 Task: Add a signature Julian Adams containing Have a great National Technology Day, Julian Adams to email address softage.5@softage.net and add a folder Artificial intelligence
Action: Key pressed outlook<Key.enter>
Screenshot: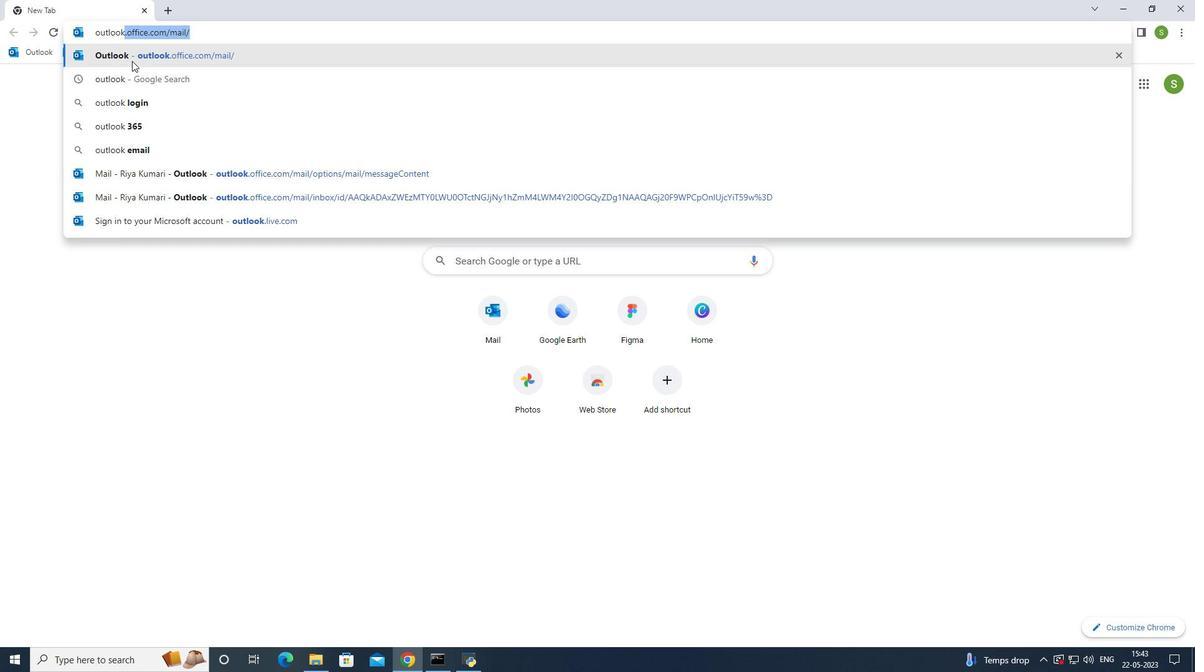
Action: Mouse moved to (102, 108)
Screenshot: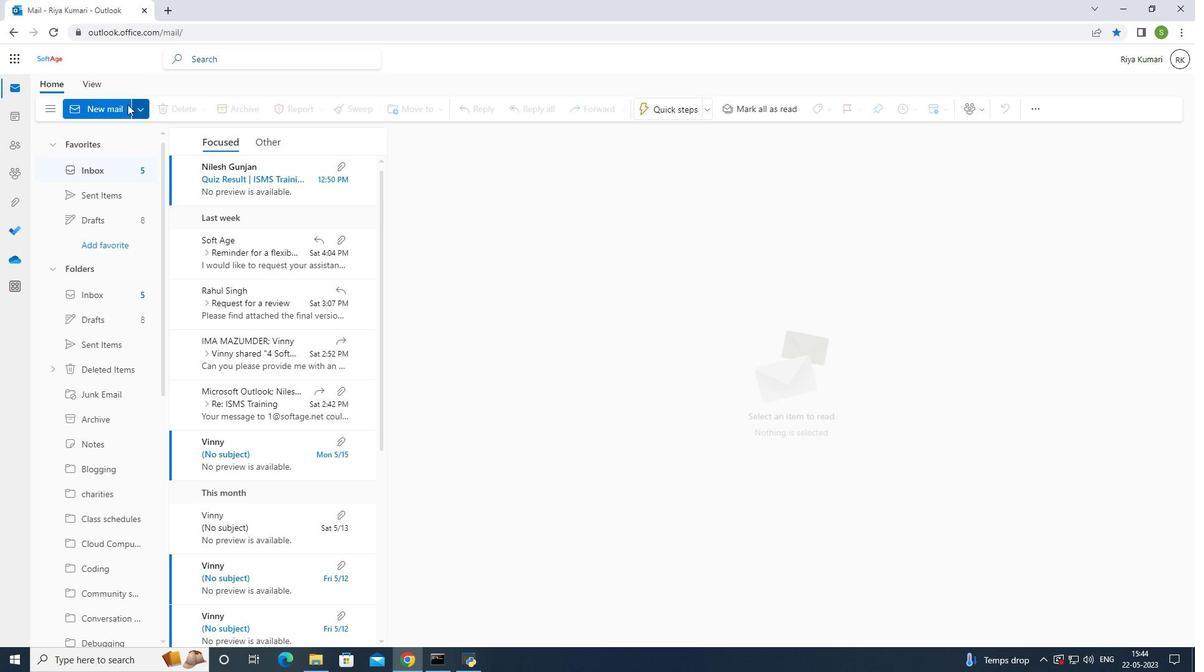
Action: Mouse pressed left at (102, 108)
Screenshot: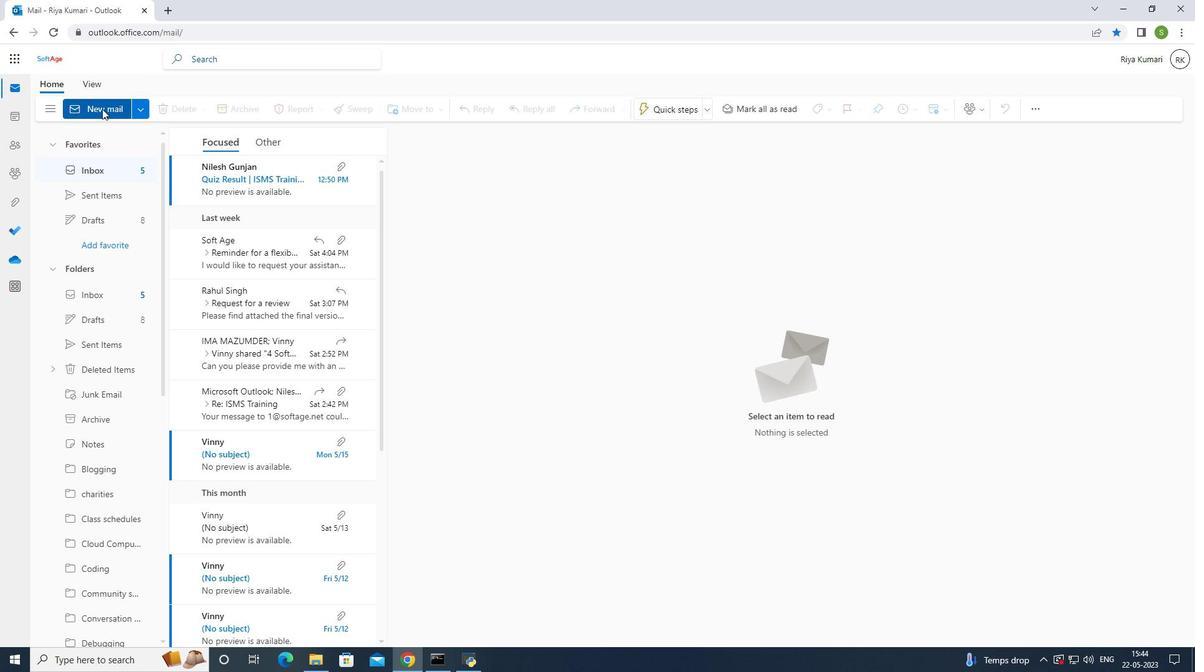 
Action: Mouse moved to (811, 107)
Screenshot: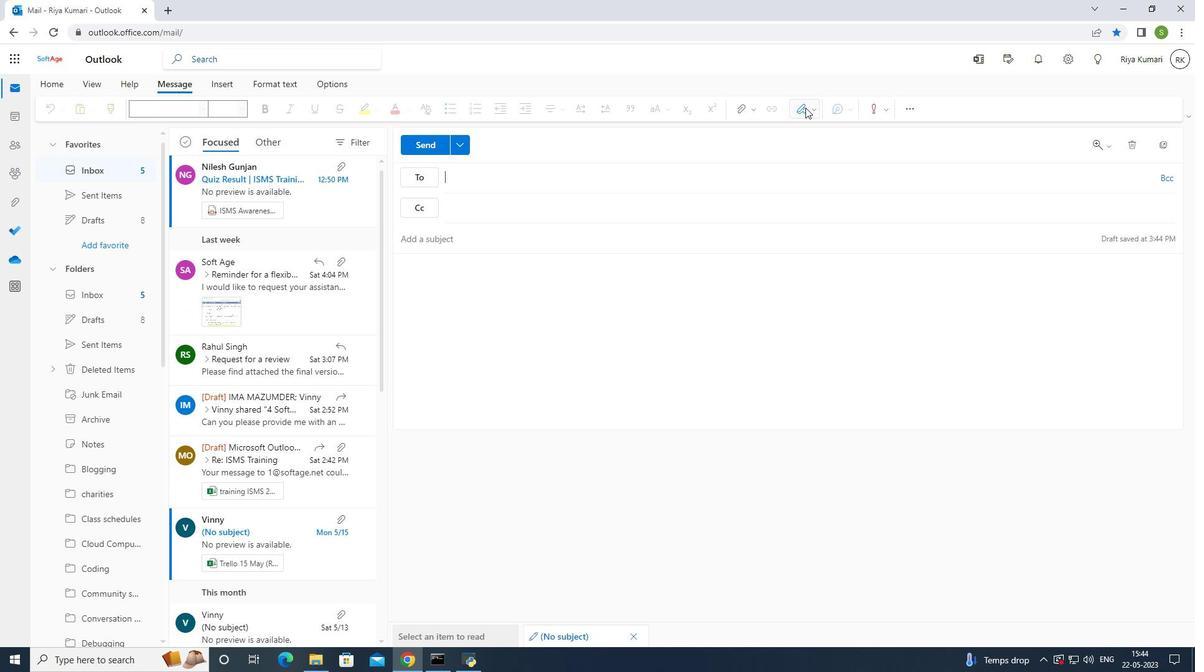
Action: Mouse pressed left at (811, 107)
Screenshot: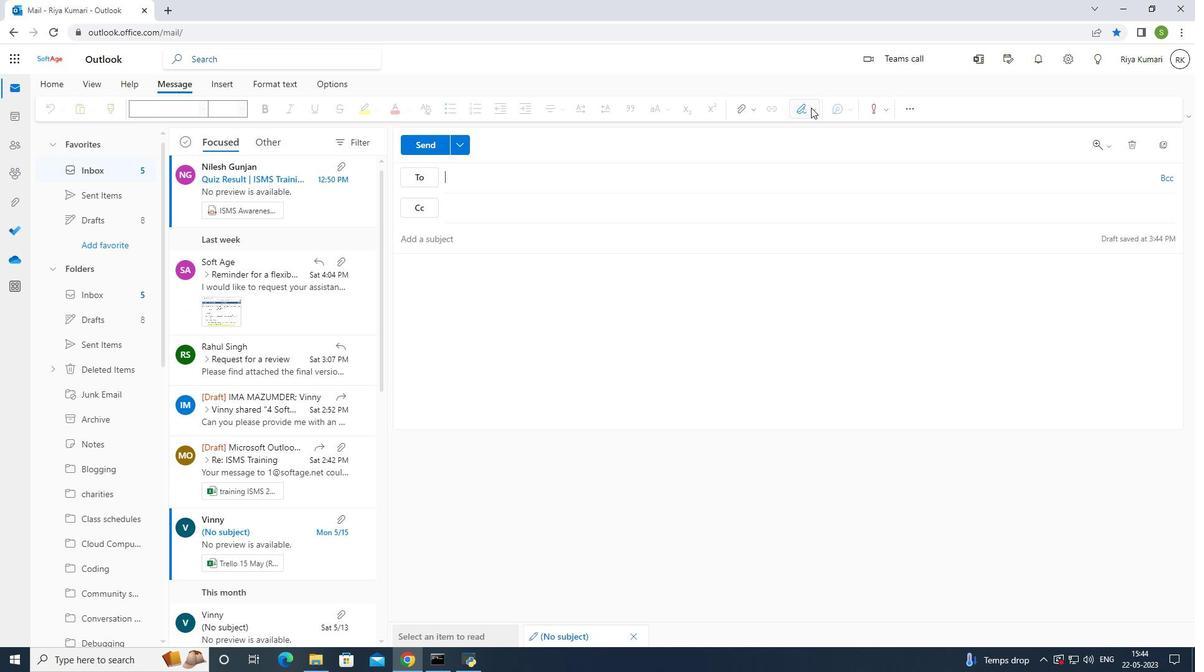 
Action: Mouse moved to (796, 159)
Screenshot: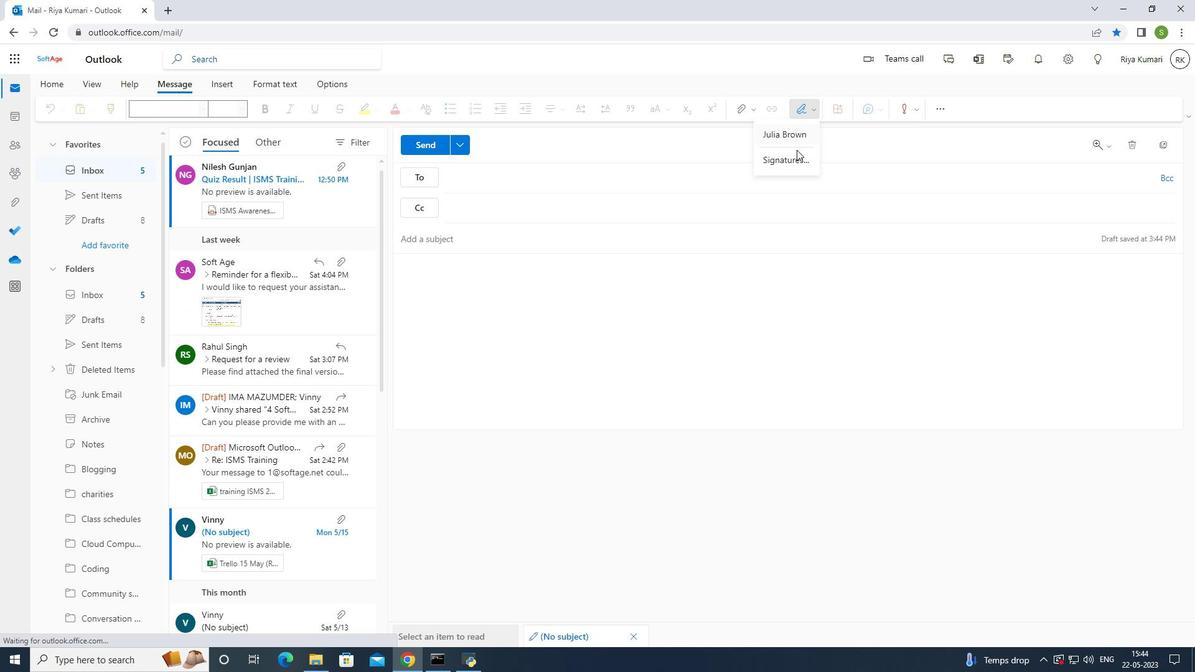 
Action: Mouse pressed left at (796, 159)
Screenshot: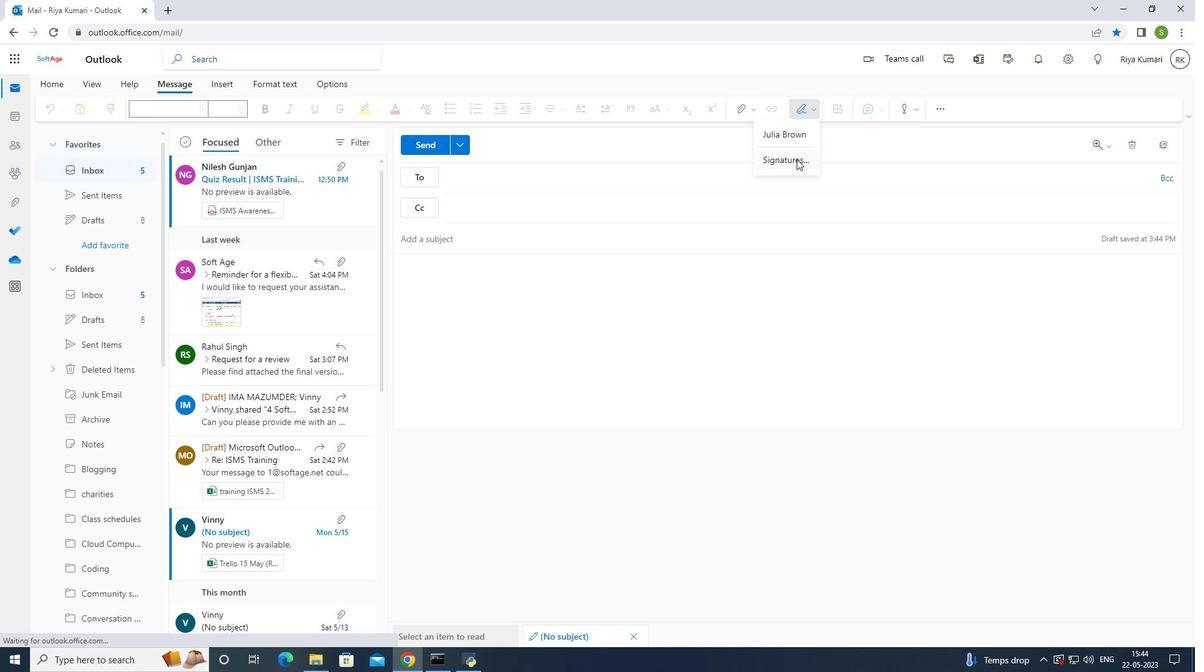 
Action: Mouse moved to (796, 206)
Screenshot: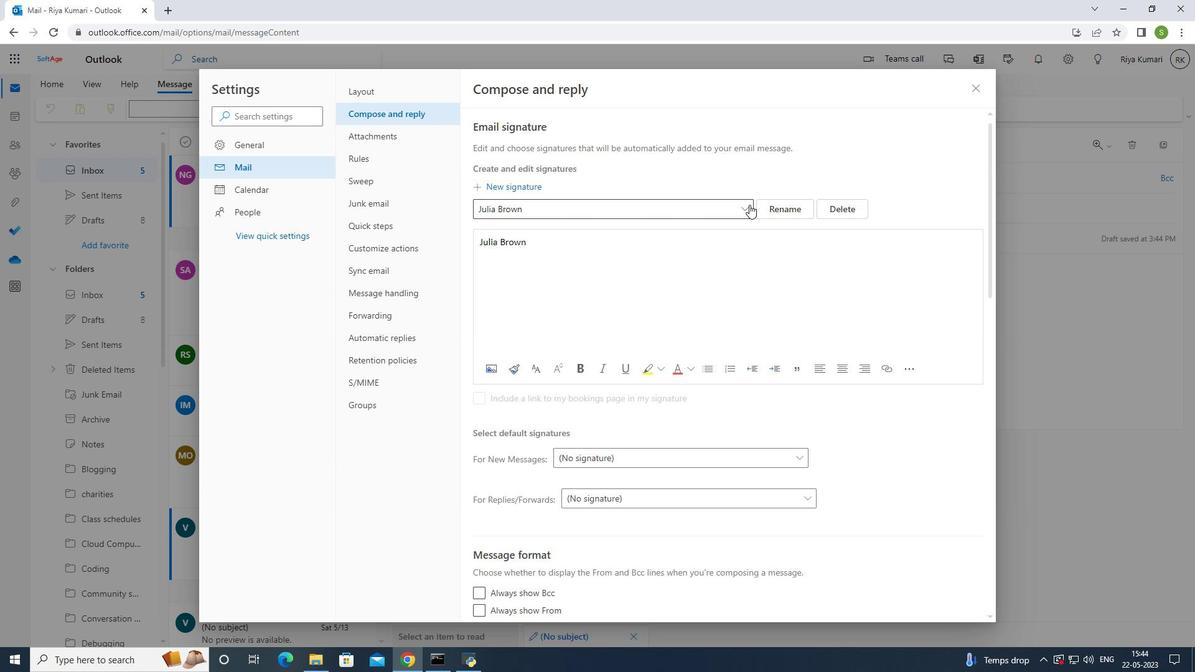 
Action: Mouse pressed left at (796, 206)
Screenshot: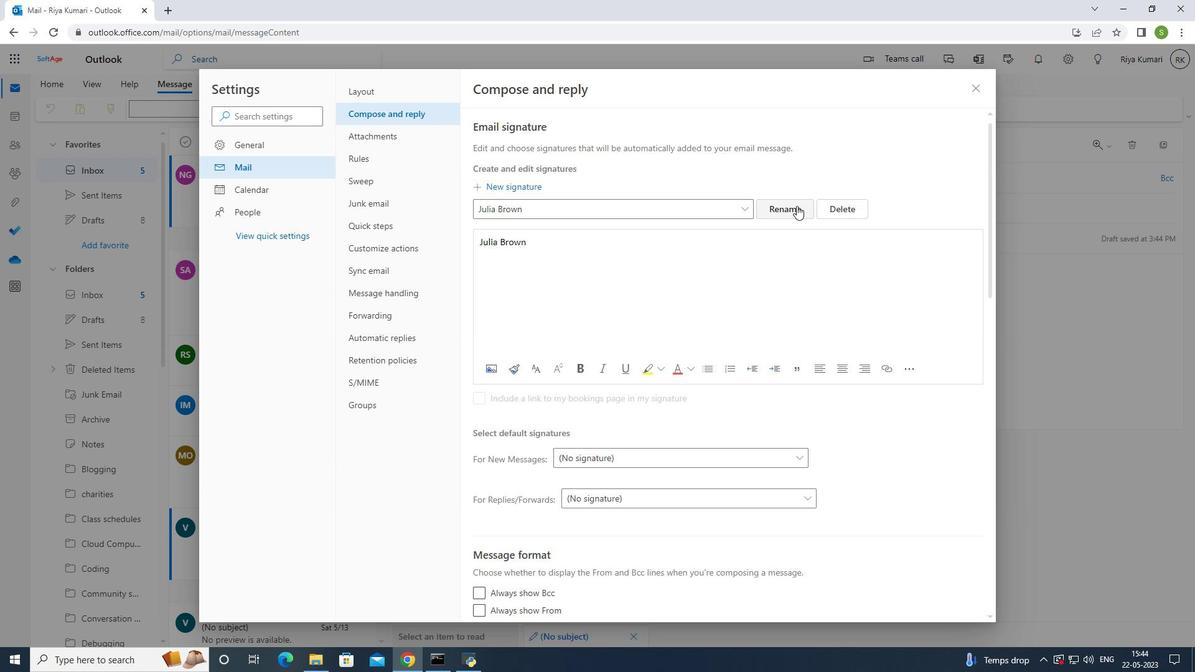 
Action: Mouse moved to (728, 209)
Screenshot: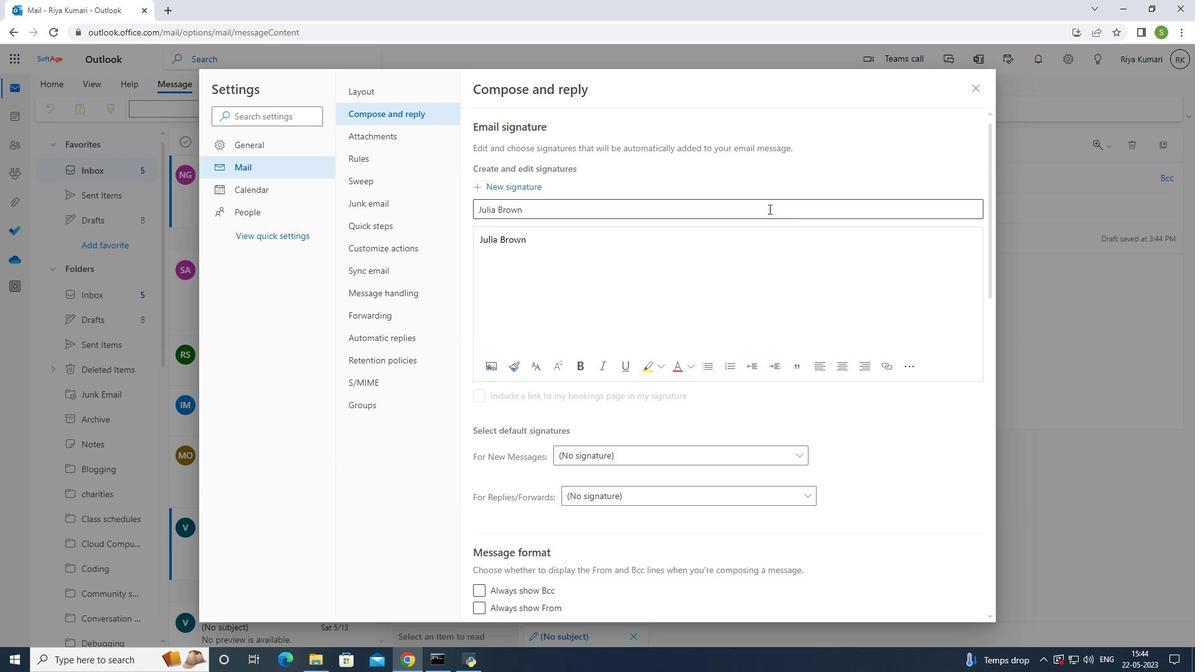 
Action: Mouse pressed left at (728, 209)
Screenshot: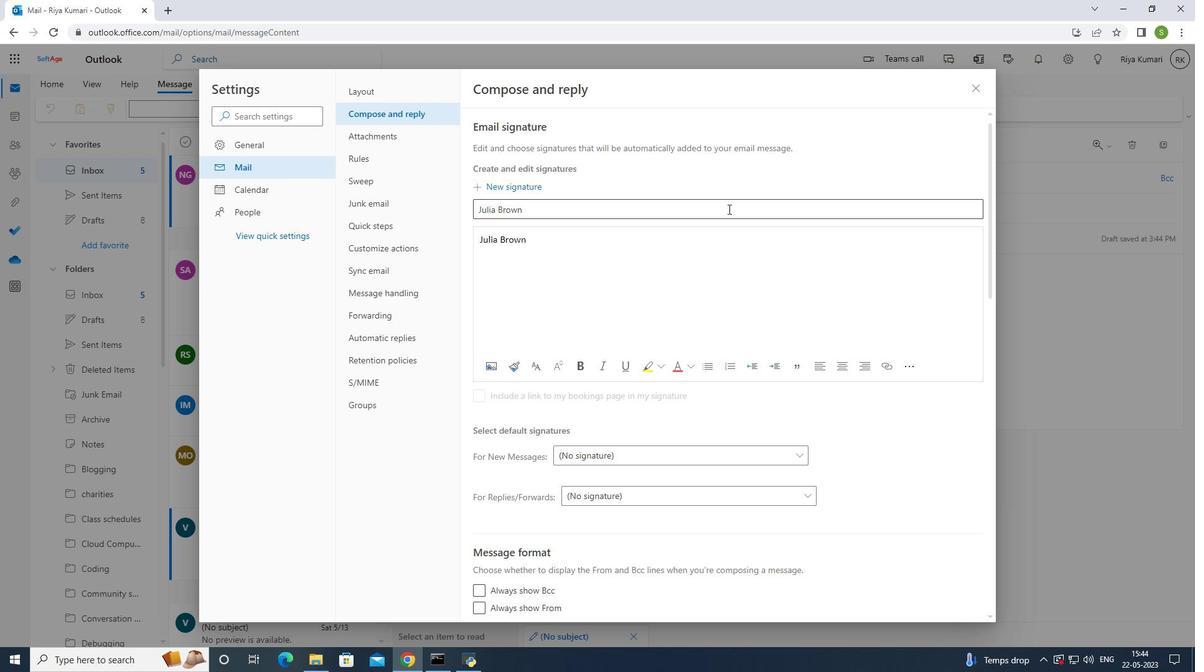 
Action: Key pressed <Key.backspace><Key.backspace><Key.backspace><Key.backspace><Key.backspace><Key.backspace><Key.backspace><Key.backspace><Key.backspace><Key.backspace><Key.backspace><Key.caps_lock>J<Key.caps_lock>ulian<Key.space><Key.shift>a<Key.backspace><Key.caps_lock>A<Key.caps_lock>dams
Screenshot: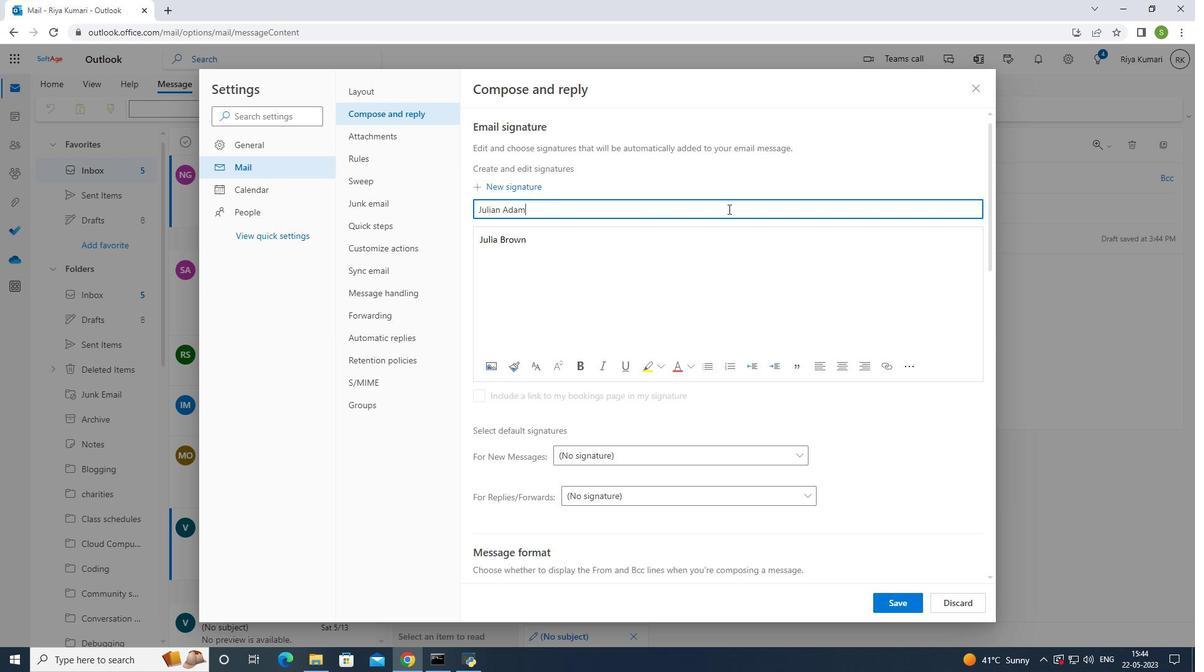 
Action: Mouse moved to (890, 605)
Screenshot: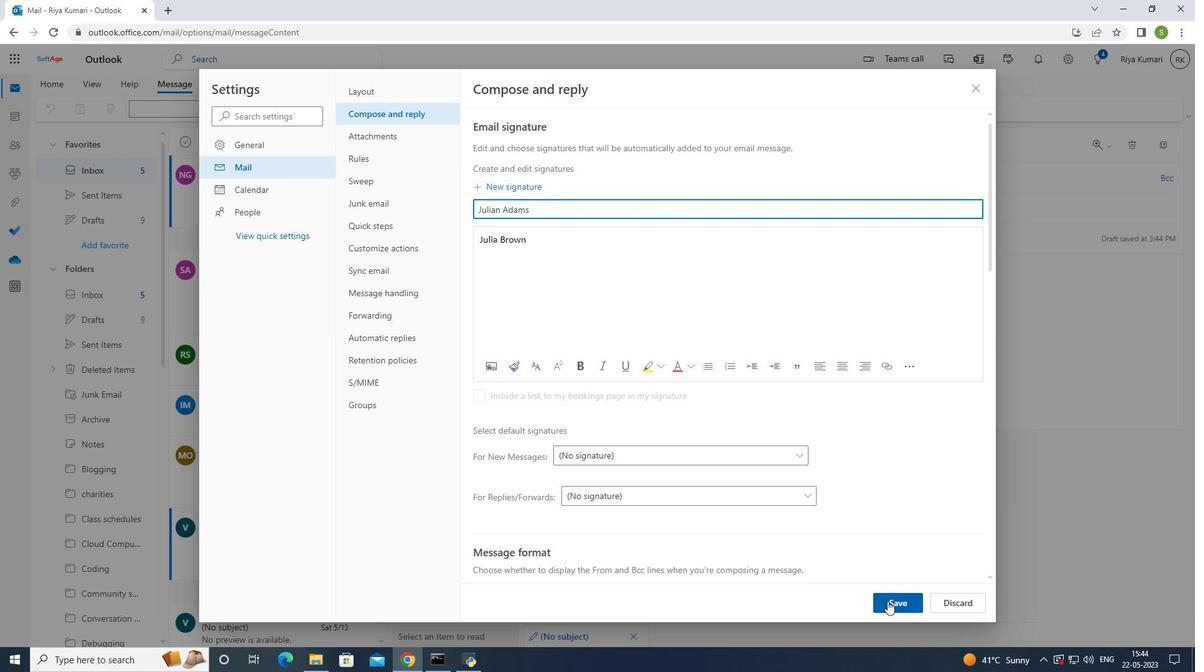 
Action: Mouse pressed left at (890, 605)
Screenshot: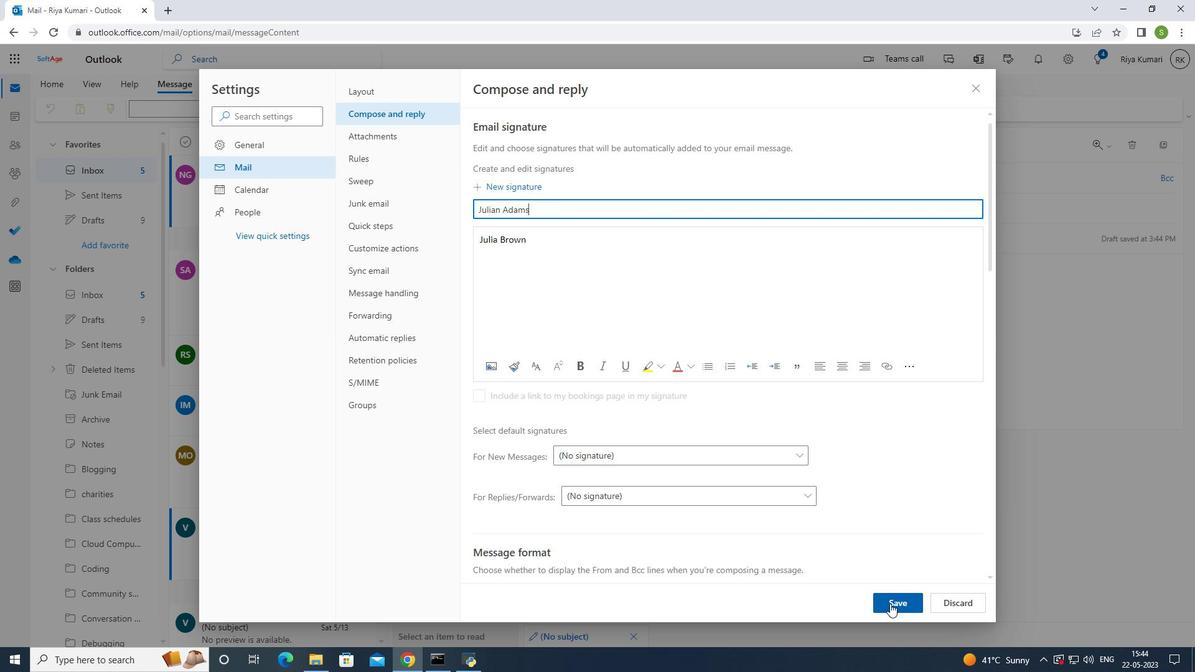
Action: Mouse moved to (976, 84)
Screenshot: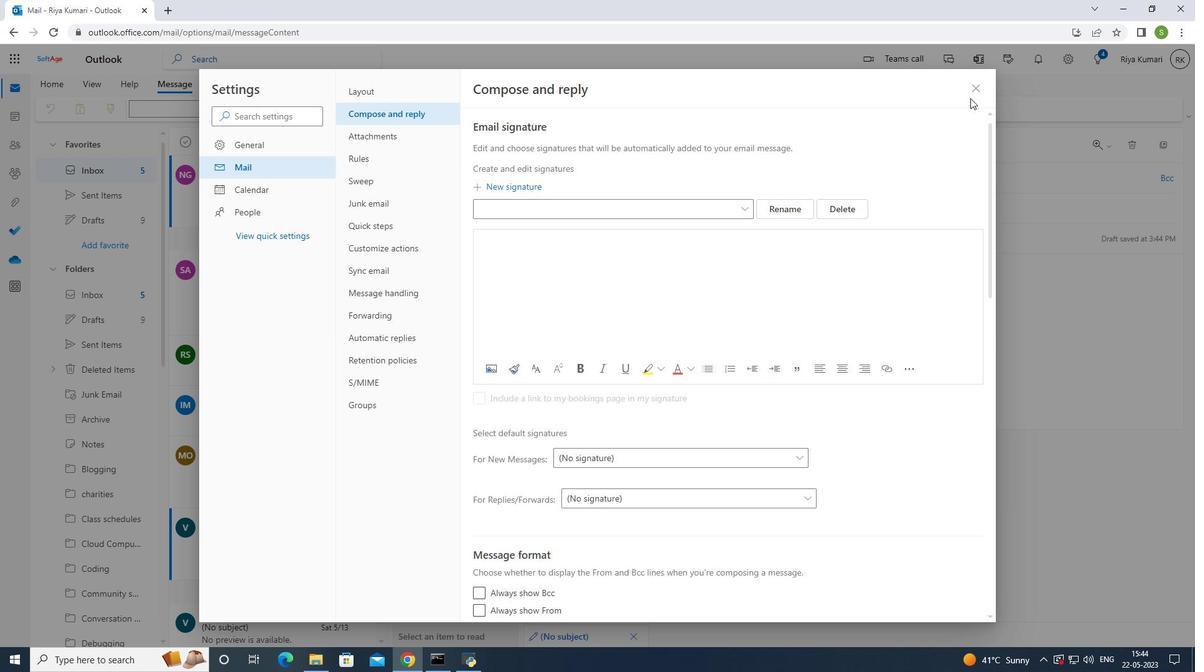 
Action: Mouse pressed left at (976, 84)
Screenshot: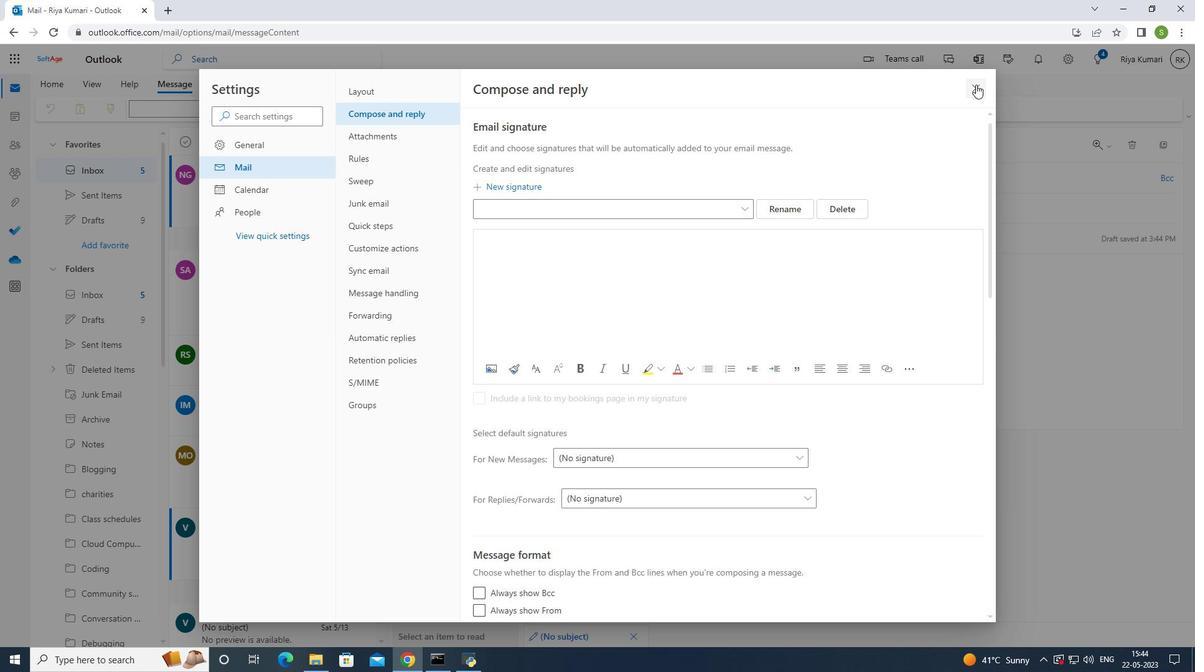
Action: Mouse moved to (494, 184)
Screenshot: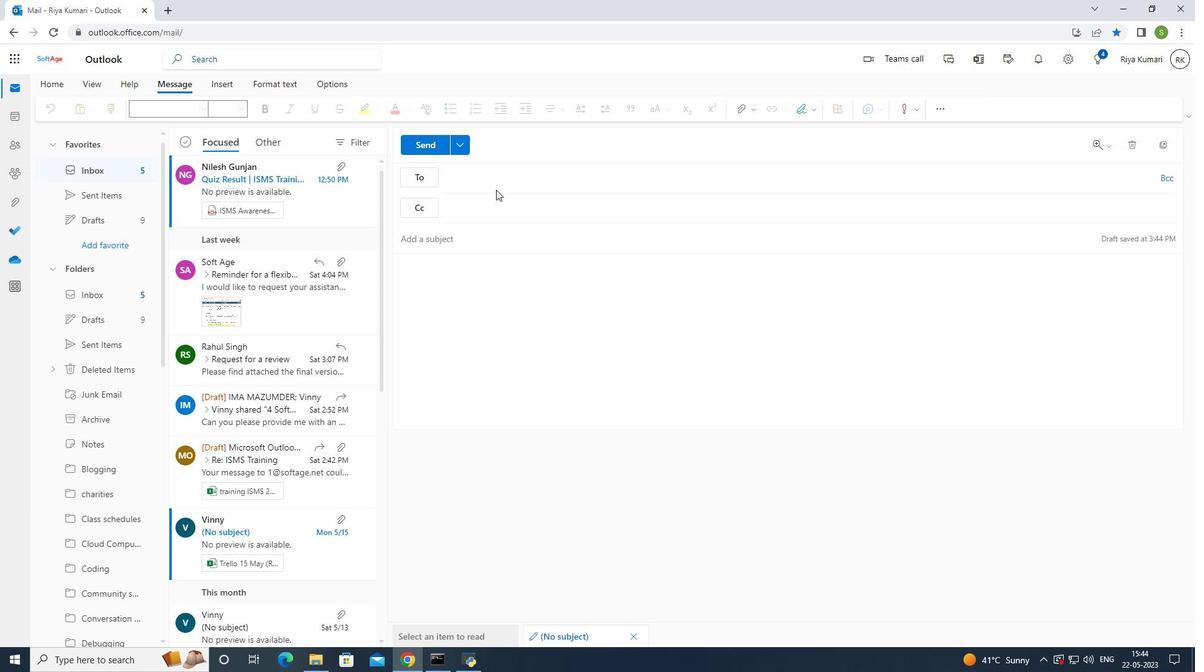 
Action: Mouse pressed left at (494, 184)
Screenshot: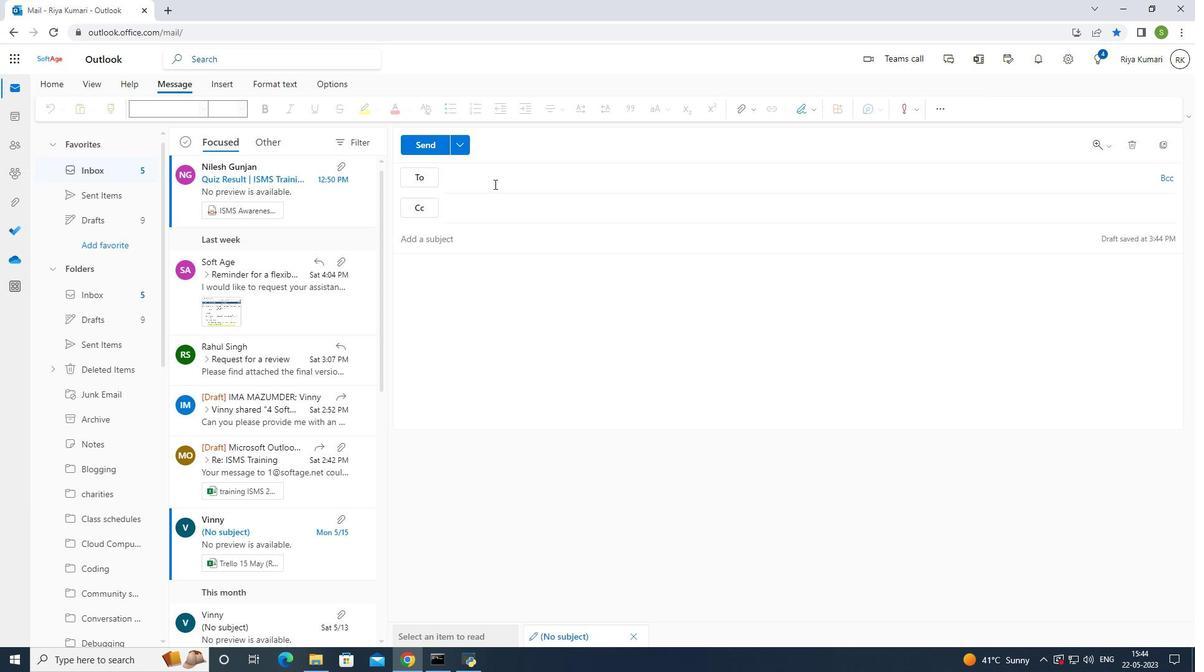 
Action: Key pressed softage.5<Key.shift>@softage.net
Screenshot: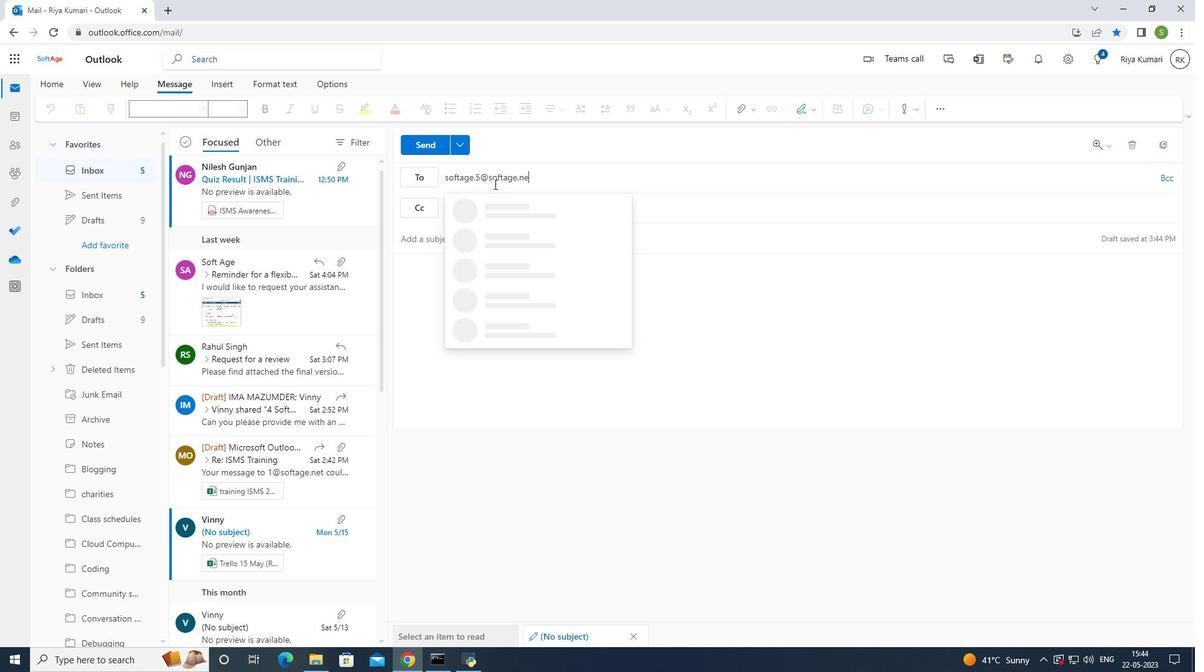 
Action: Mouse moved to (497, 205)
Screenshot: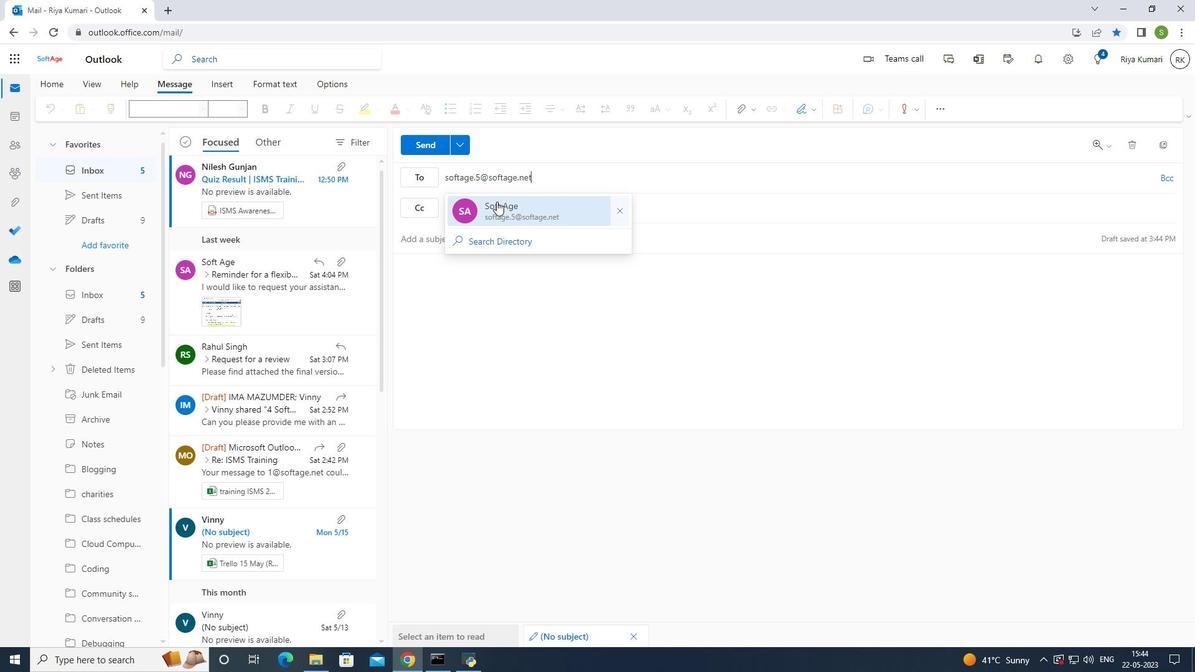 
Action: Mouse pressed left at (497, 205)
Screenshot: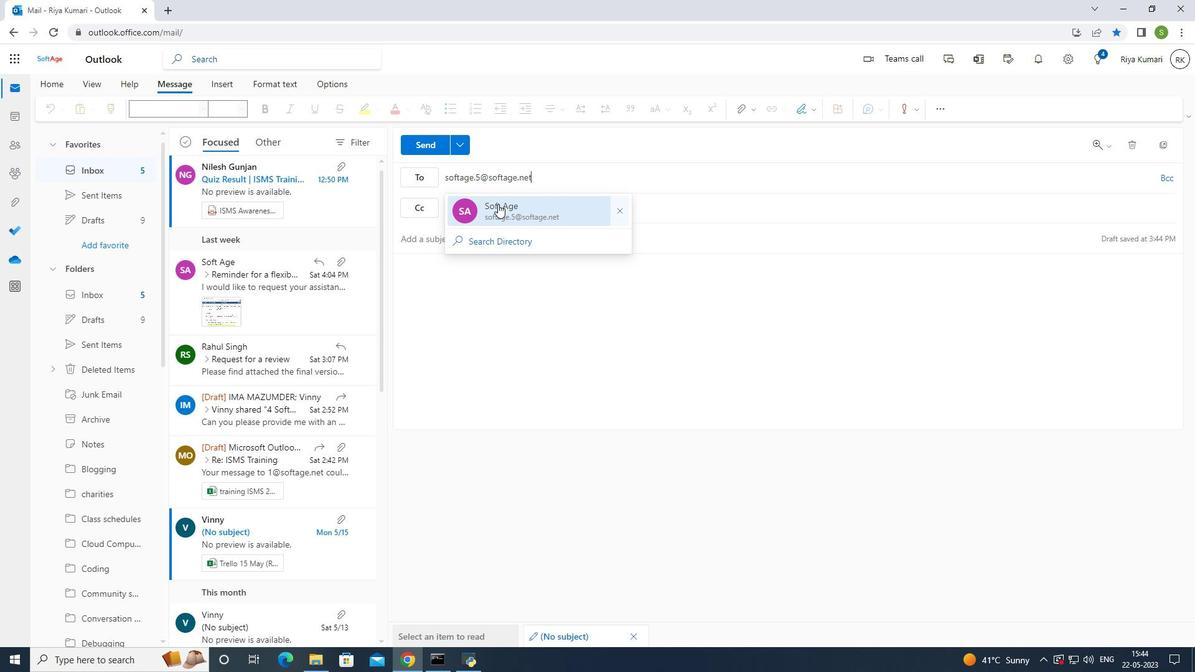 
Action: Mouse moved to (497, 277)
Screenshot: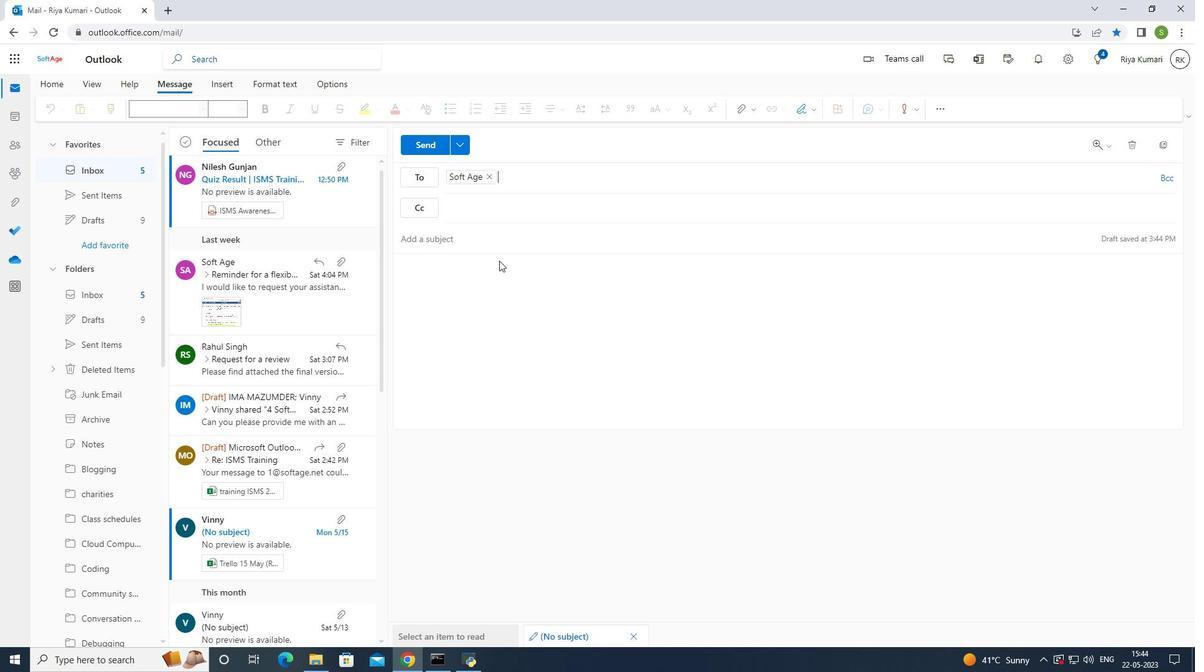 
Action: Mouse pressed left at (497, 277)
Screenshot: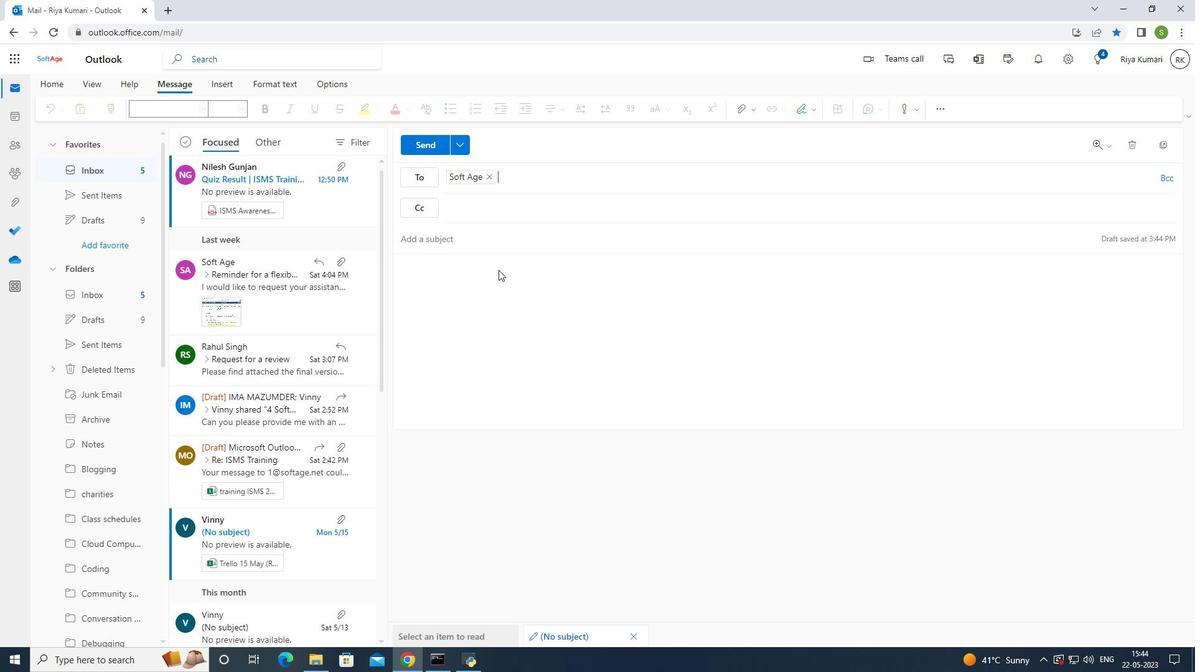 
Action: Mouse moved to (807, 110)
Screenshot: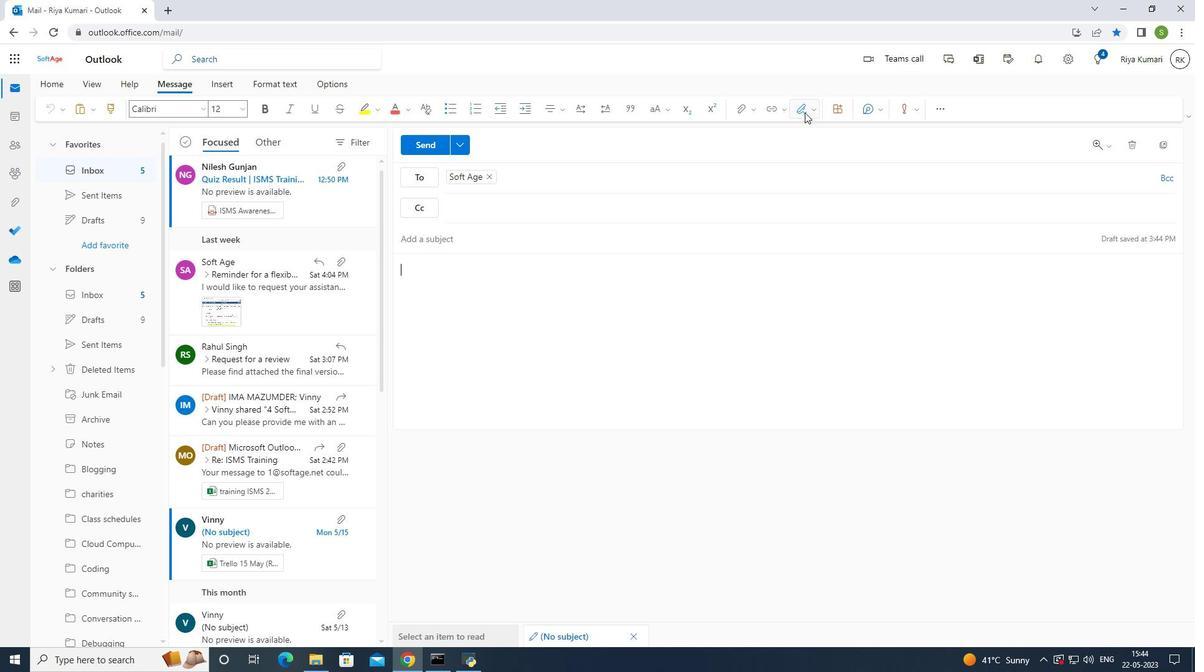 
Action: Mouse pressed left at (807, 110)
Screenshot: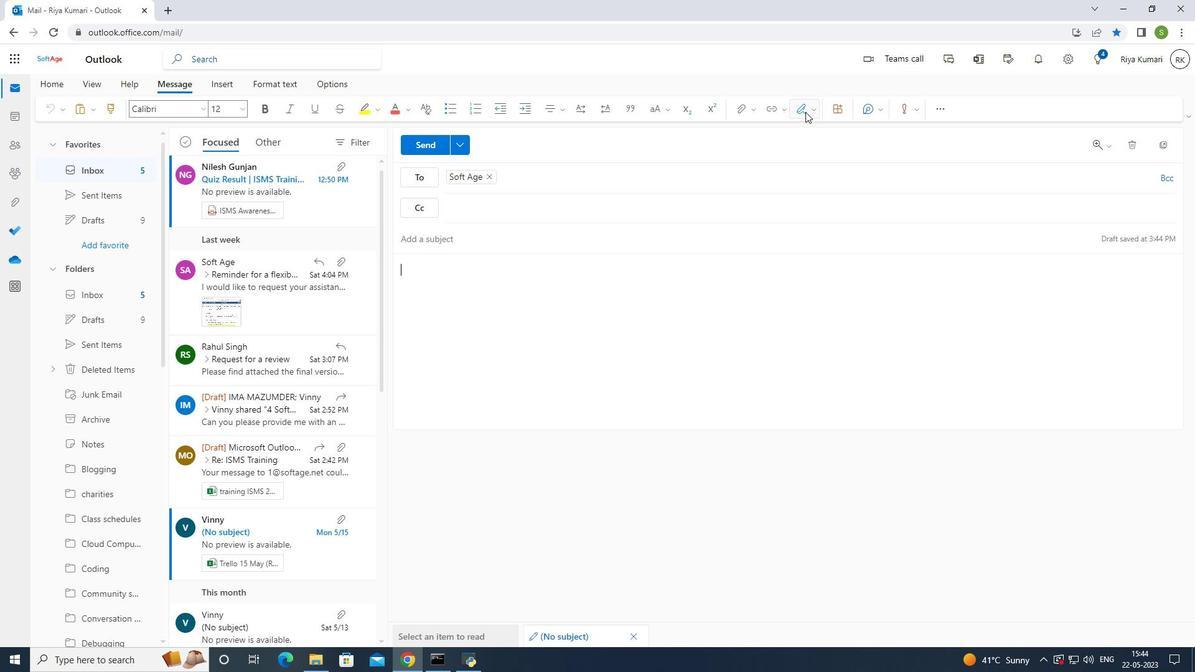 
Action: Mouse moved to (796, 130)
Screenshot: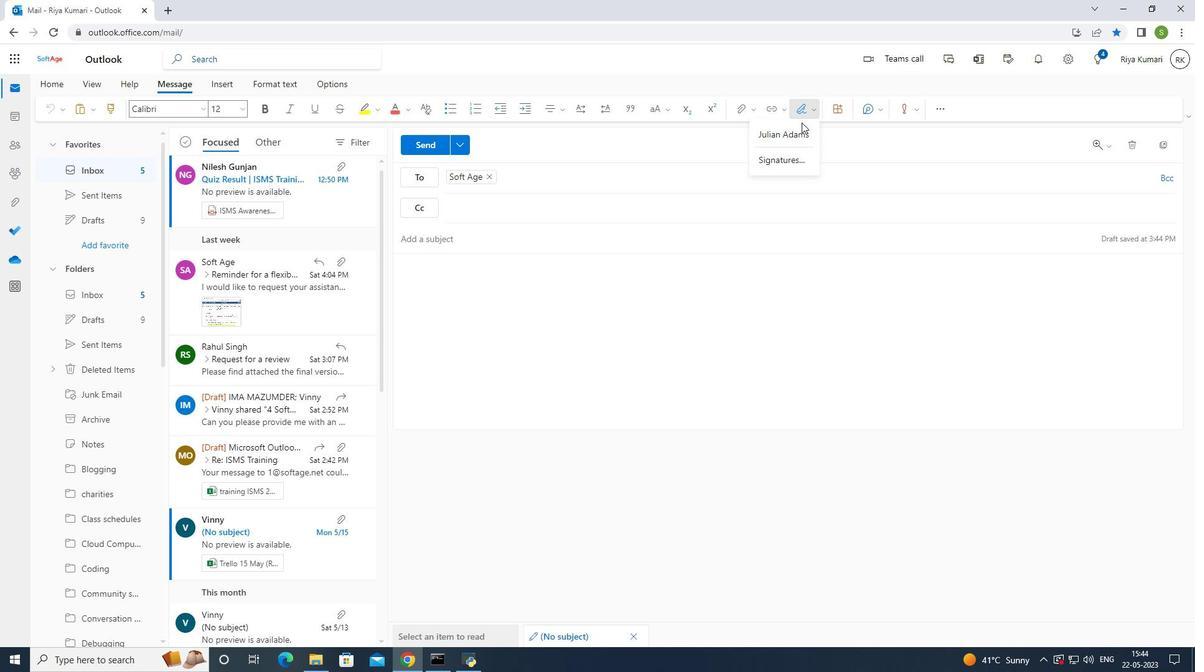 
Action: Mouse pressed left at (796, 130)
Screenshot: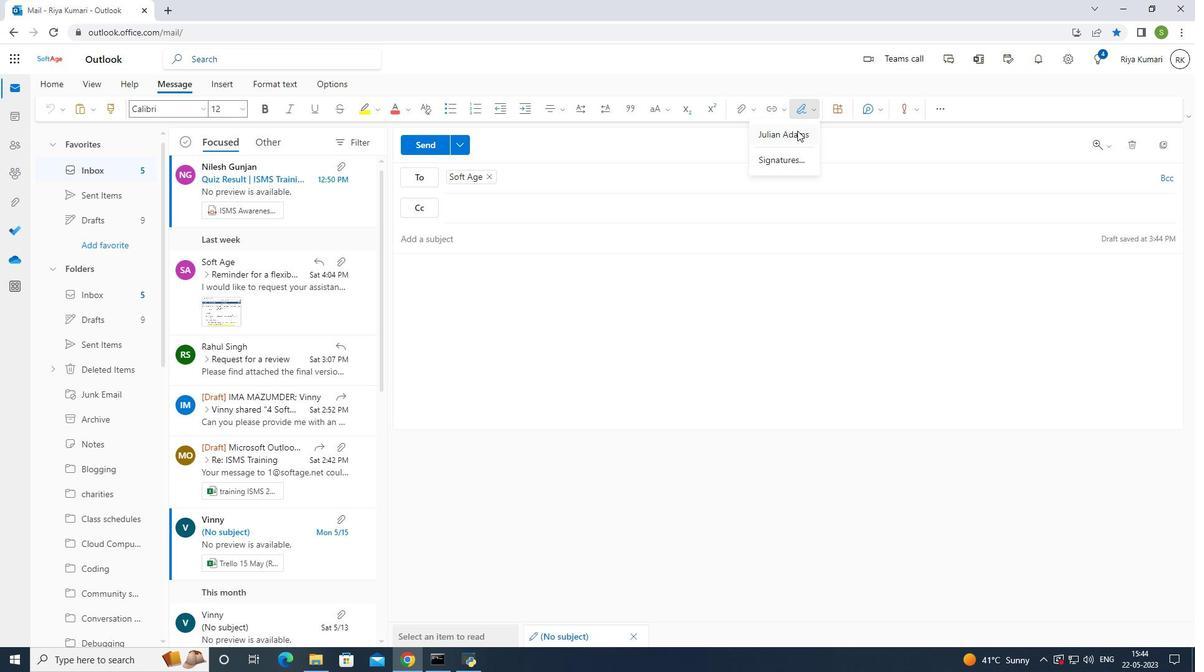
Action: Mouse moved to (611, 248)
Screenshot: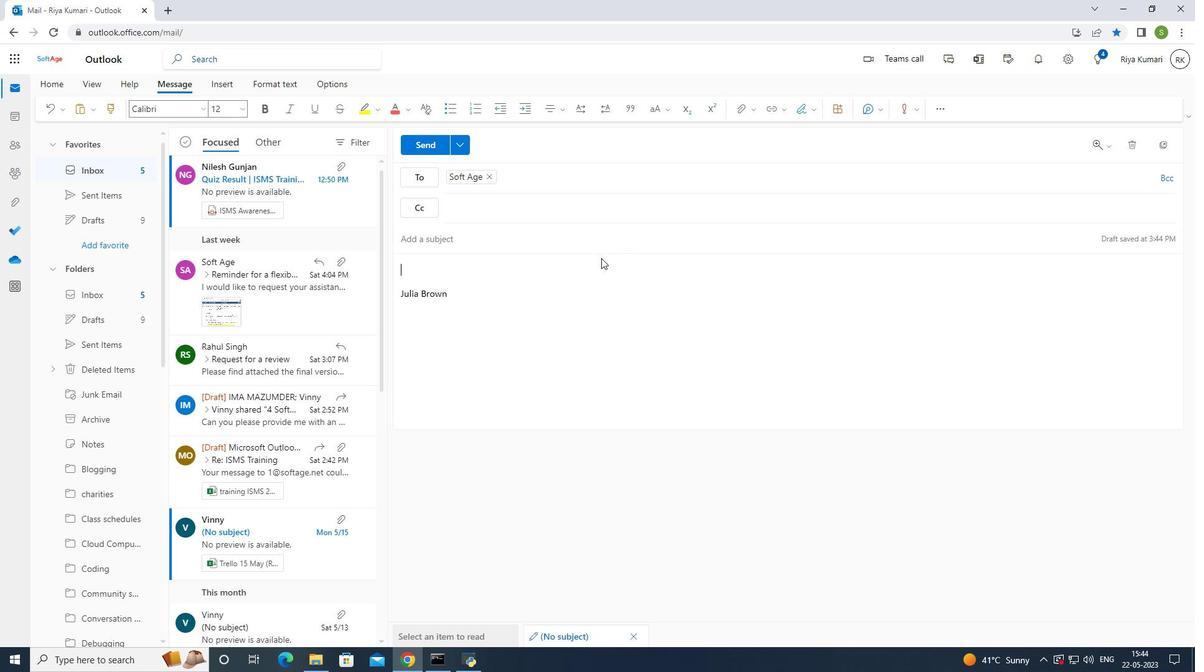 
Action: Key pressed <Key.shift>have<Key.space>a<Key.space>great<Key.space><Key.shift><Key.shift><Key.shift><Key.shift><Key.shift><Key.shift><Key.shift><Key.shift><Key.shift><Key.shift><Key.shift><Key.shift><Key.shift><Key.shift><Key.shift>national<Key.space><Key.shift>technology<Key.space><Key.shift><Key.shift><Key.shift><Key.shift><Key.shift><Key.shift><Key.shift><Key.shift><Key.shift><Key.shift><Key.shift>Day
Screenshot: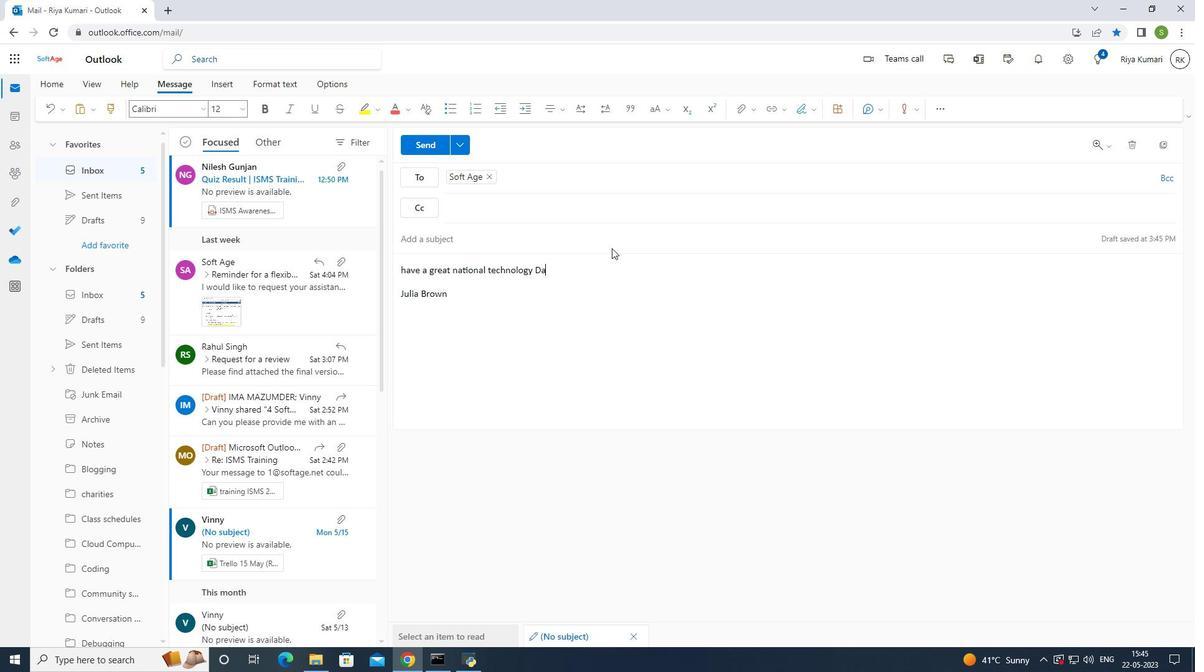 
Action: Mouse moved to (127, 468)
Screenshot: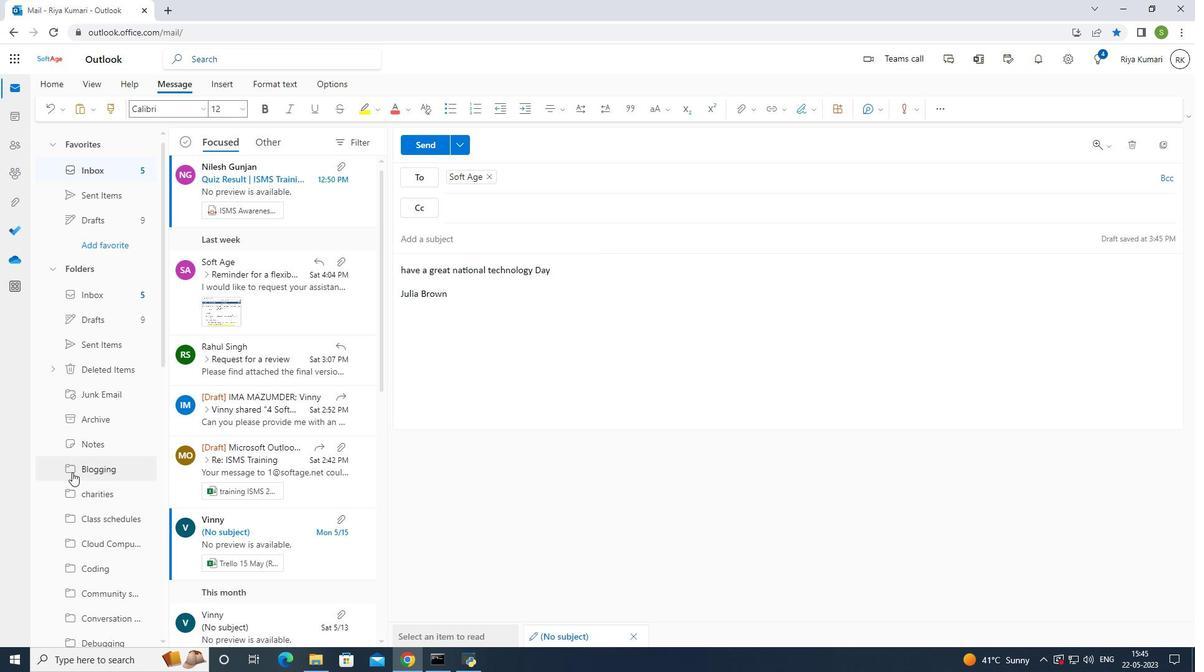 
Action: Mouse scrolled (127, 468) with delta (0, 0)
Screenshot: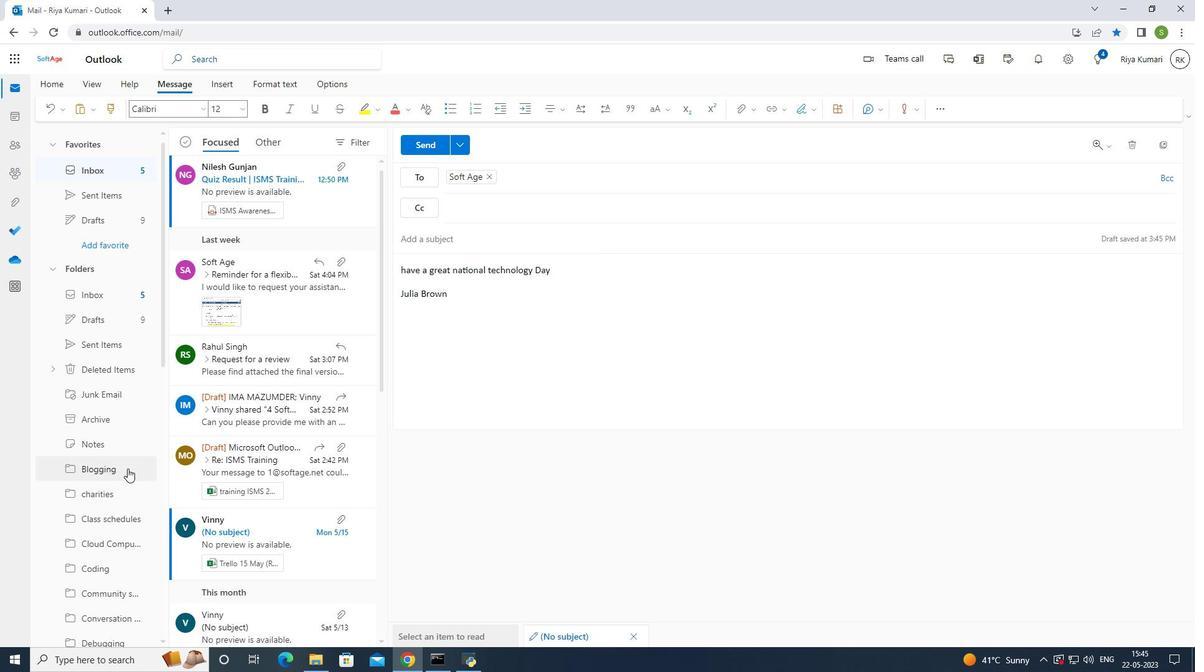 
Action: Mouse scrolled (127, 468) with delta (0, 0)
Screenshot: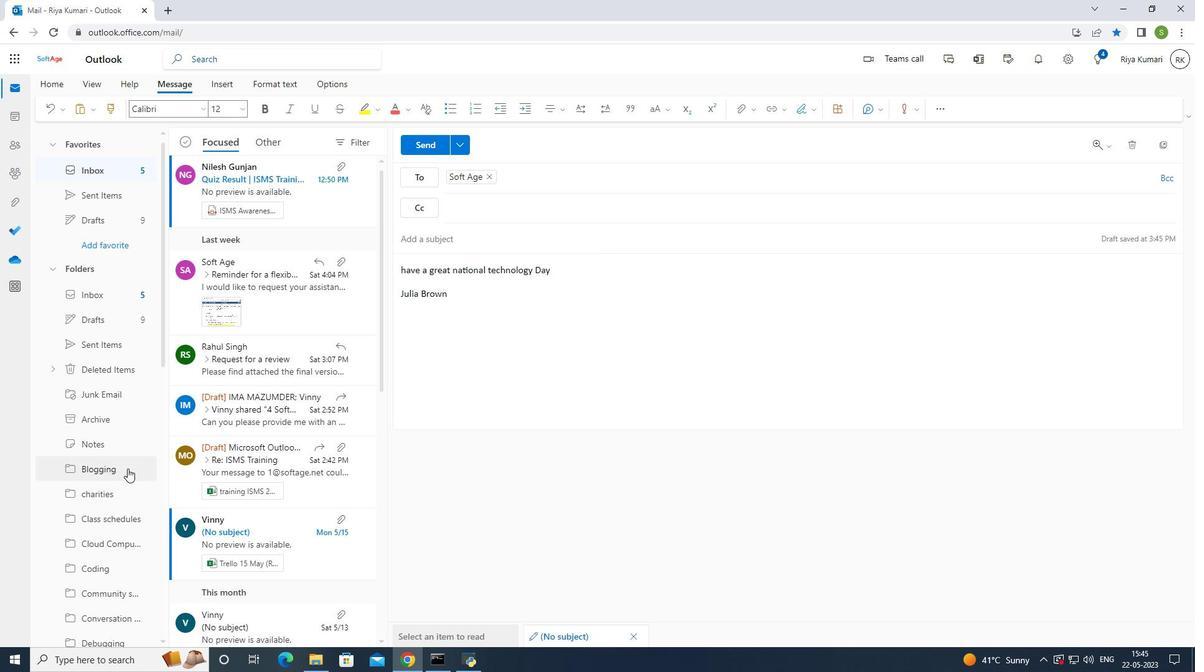 
Action: Mouse scrolled (127, 468) with delta (0, 0)
Screenshot: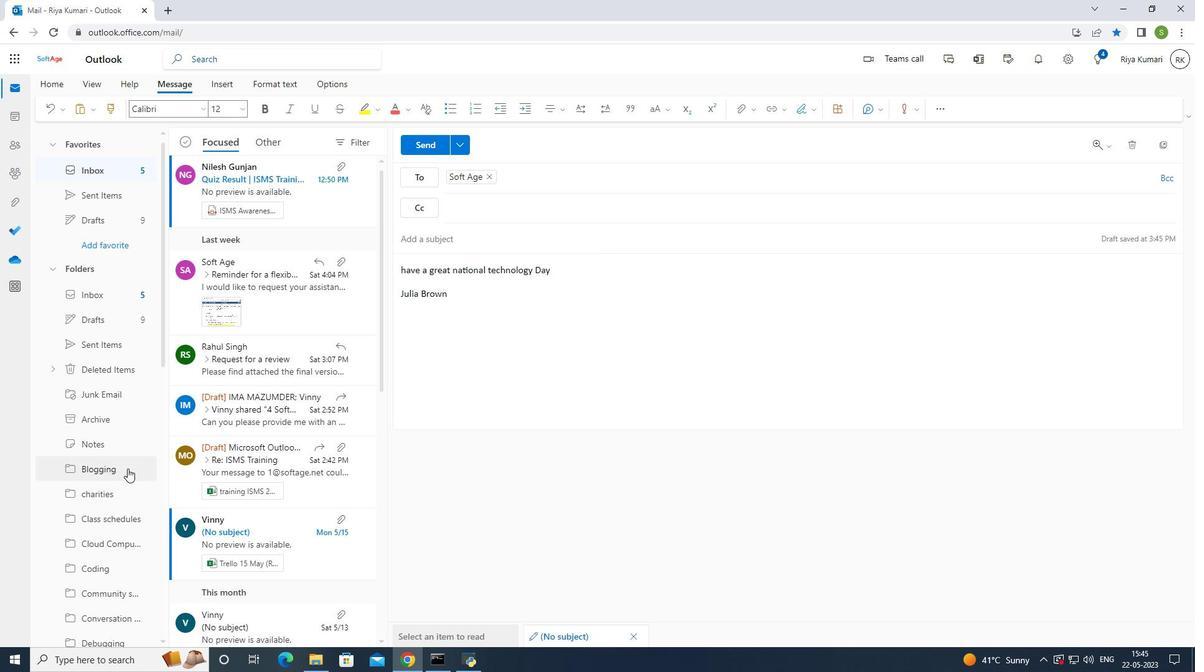 
Action: Mouse scrolled (127, 468) with delta (0, 0)
Screenshot: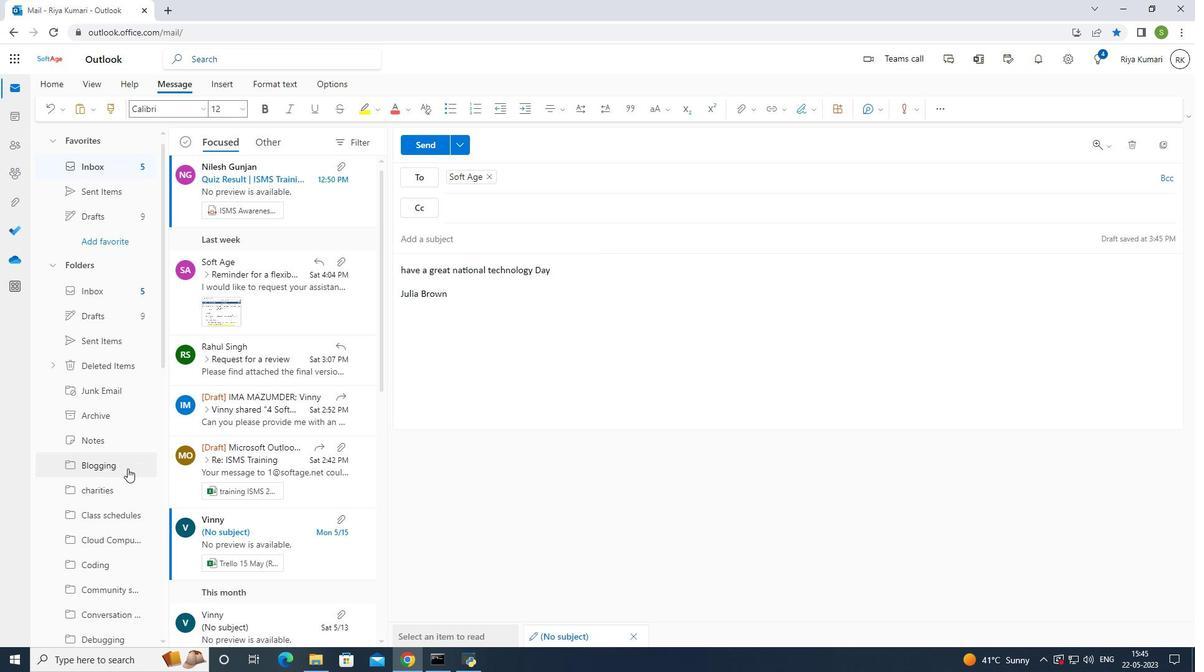 
Action: Mouse scrolled (127, 468) with delta (0, 0)
Screenshot: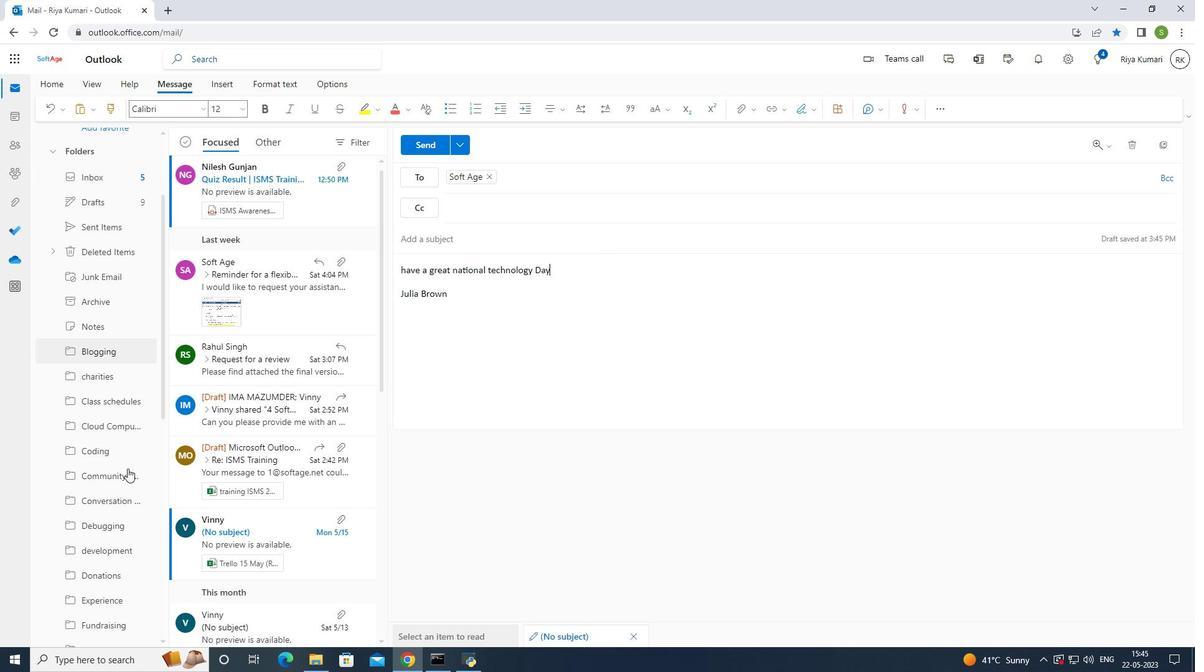 
Action: Mouse scrolled (127, 468) with delta (0, 0)
Screenshot: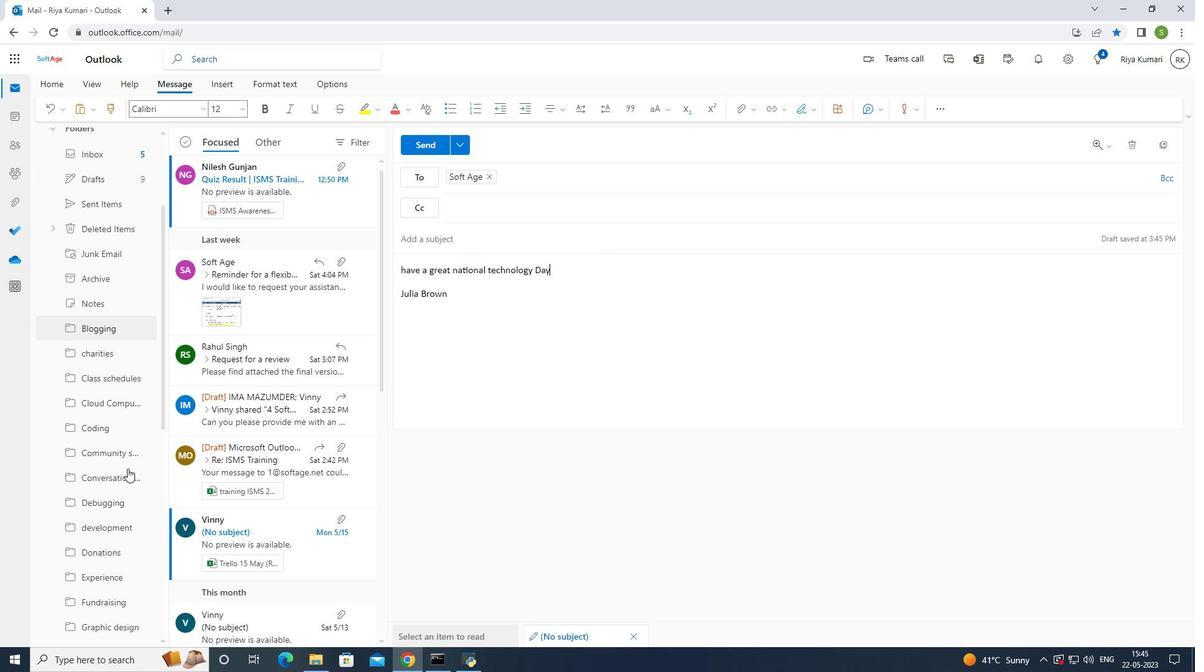 
Action: Mouse scrolled (127, 468) with delta (0, 0)
Screenshot: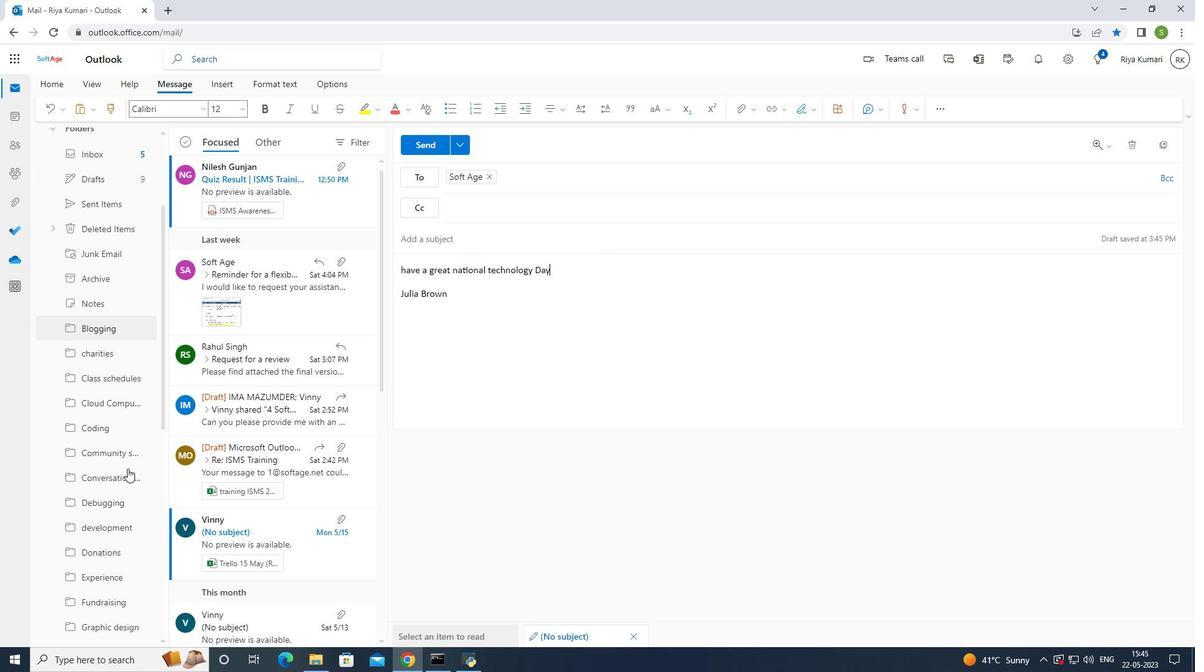 
Action: Mouse scrolled (127, 468) with delta (0, 0)
Screenshot: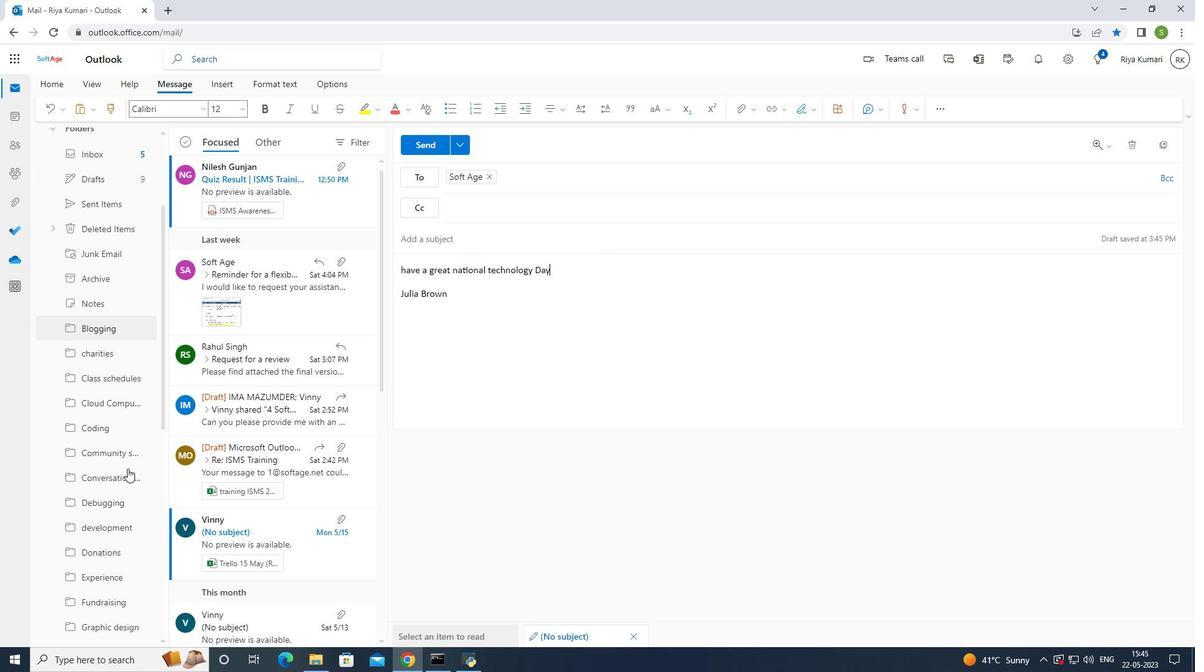 
Action: Mouse scrolled (127, 468) with delta (0, 0)
Screenshot: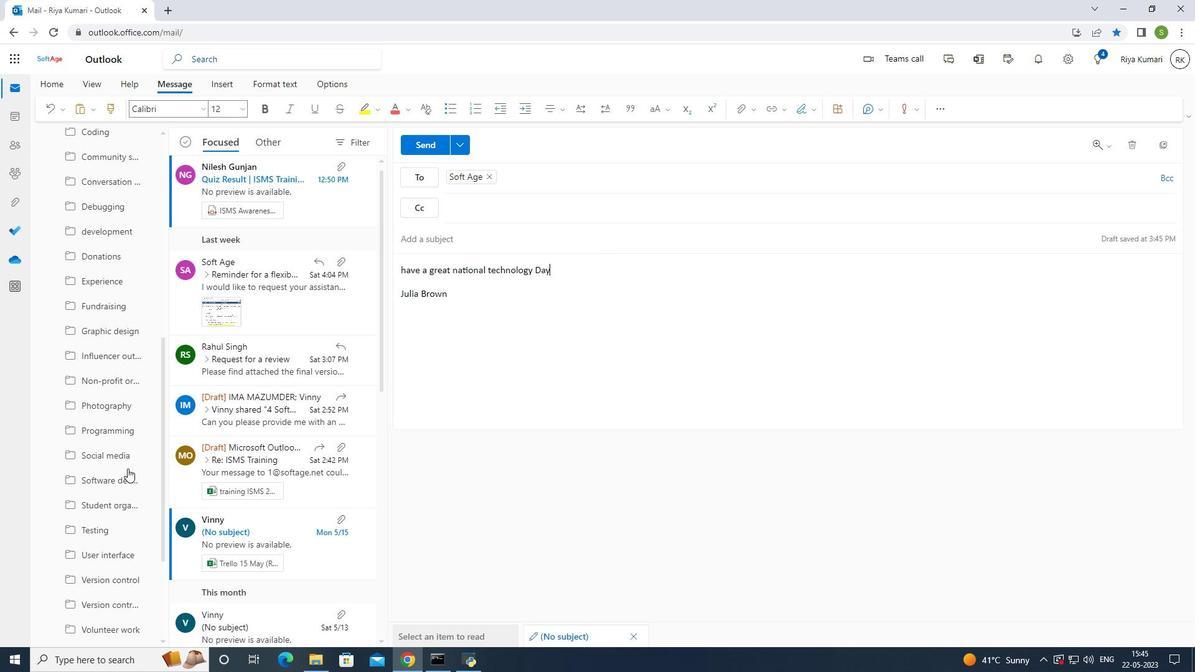 
Action: Mouse moved to (127, 468)
Screenshot: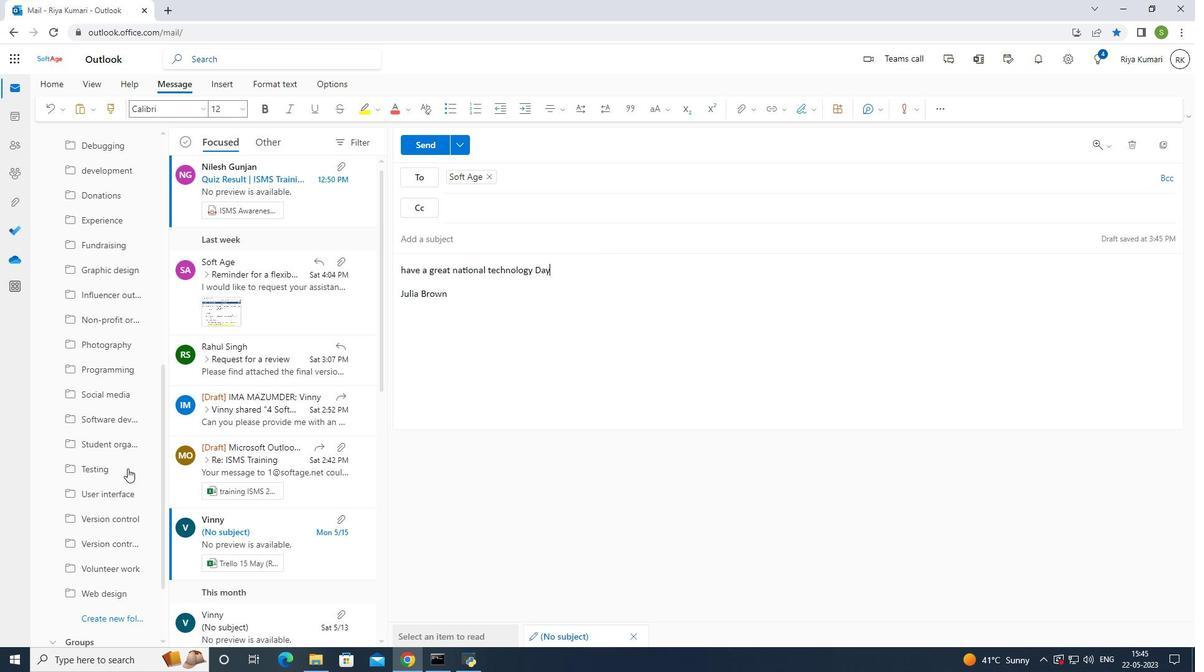 
Action: Mouse scrolled (127, 468) with delta (0, 0)
Screenshot: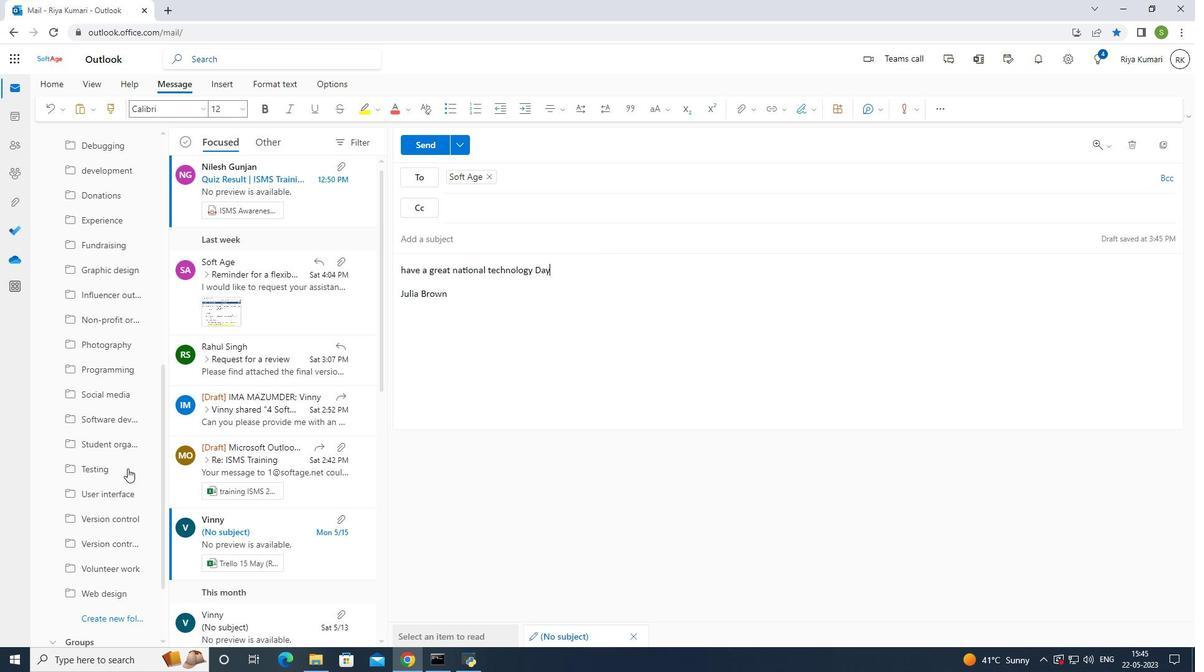 
Action: Mouse scrolled (127, 468) with delta (0, 0)
Screenshot: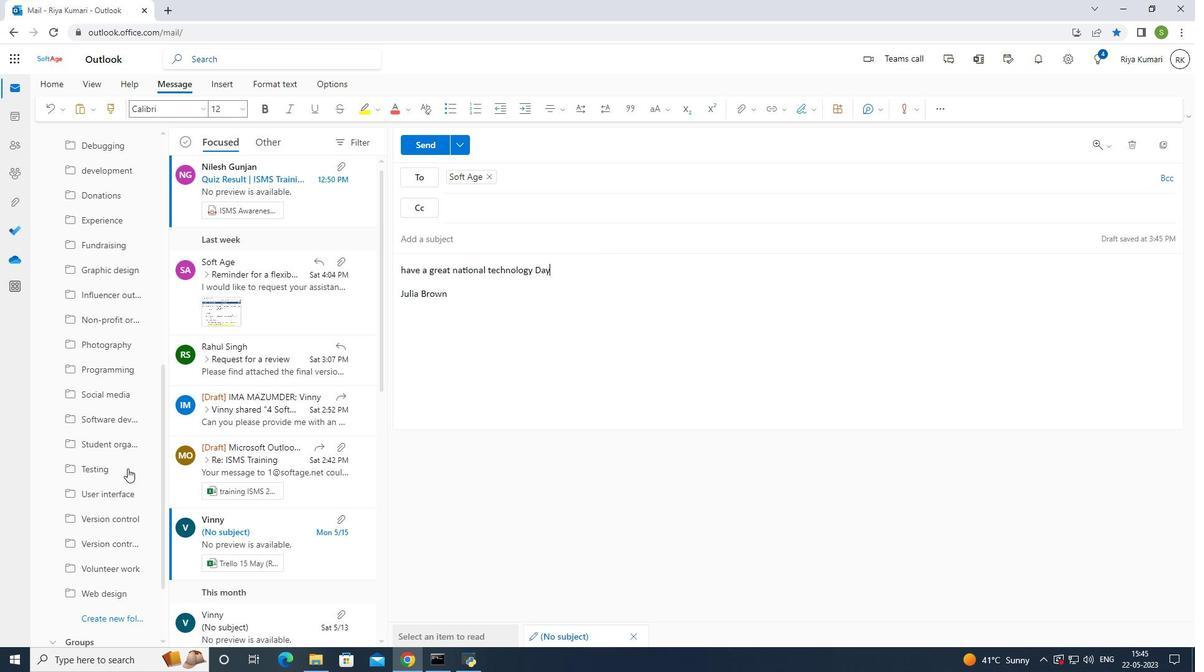 
Action: Mouse moved to (127, 468)
Screenshot: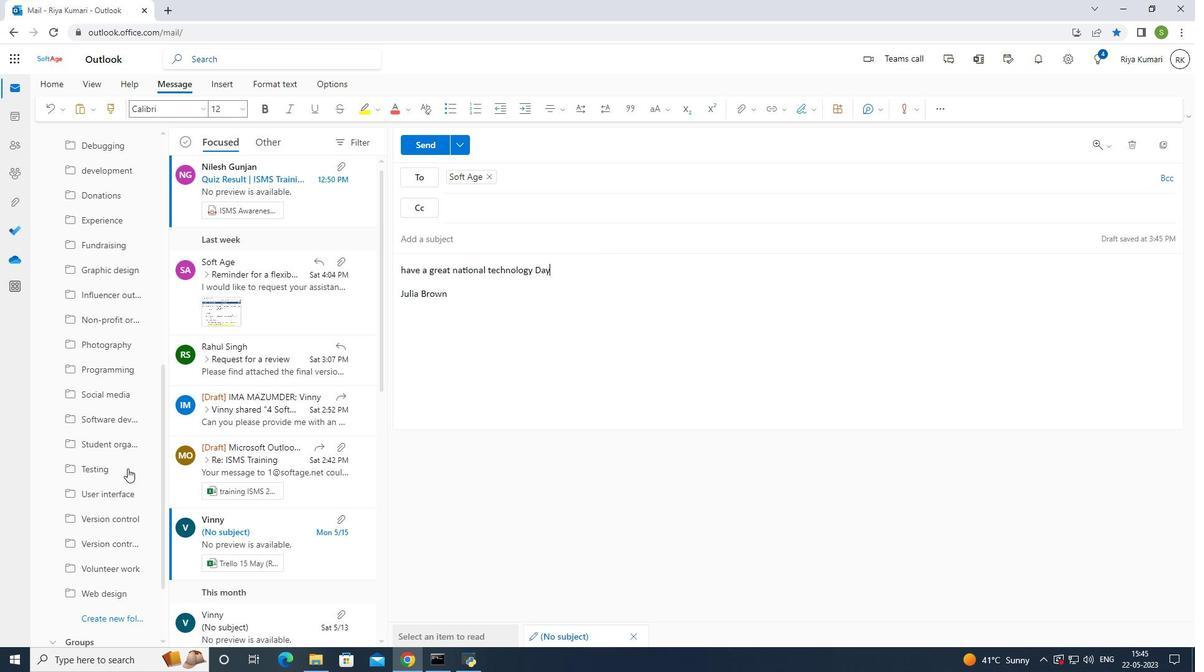 
Action: Mouse scrolled (127, 468) with delta (0, 0)
Screenshot: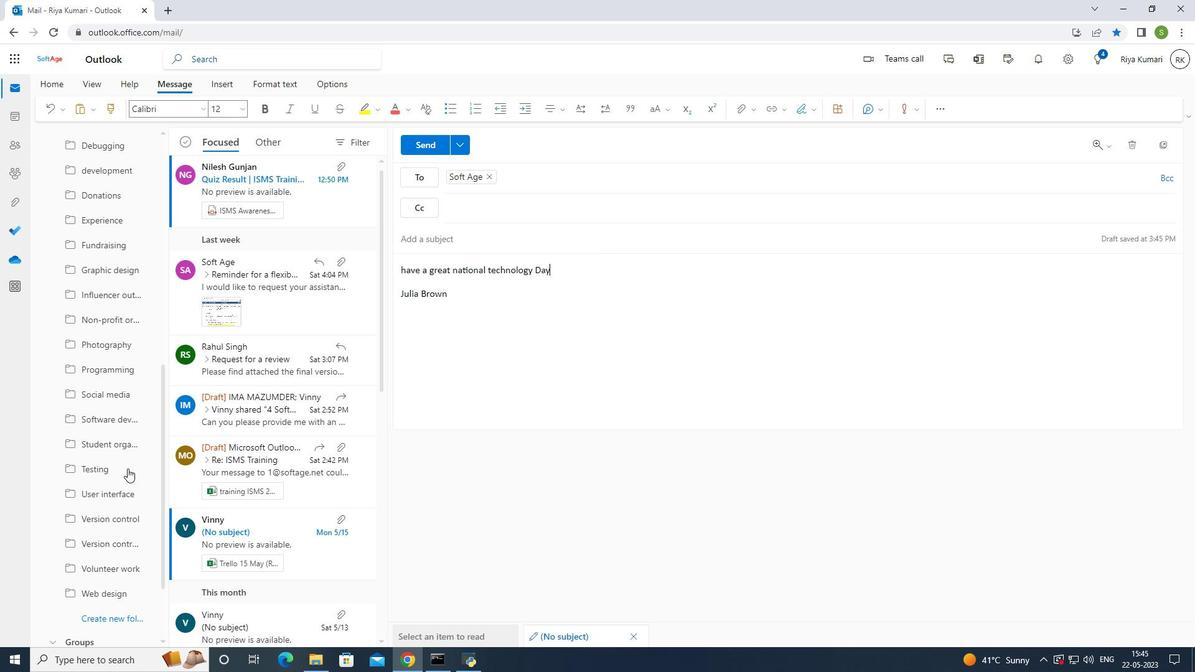 
Action: Mouse moved to (126, 471)
Screenshot: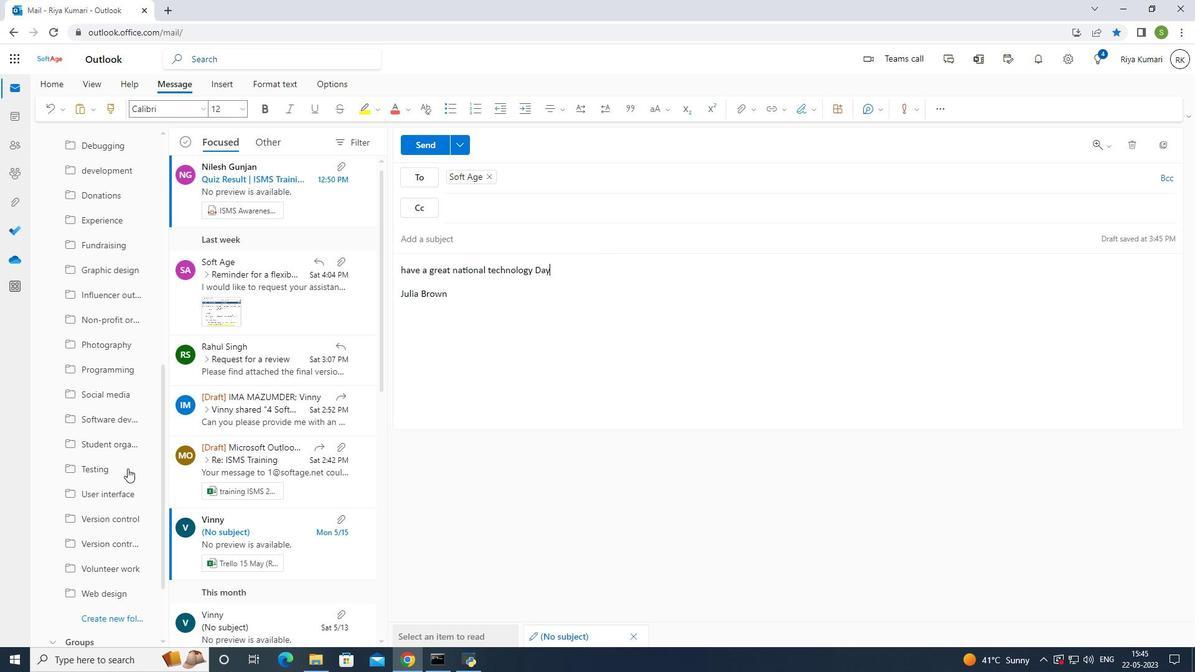 
Action: Mouse scrolled (126, 471) with delta (0, 0)
Screenshot: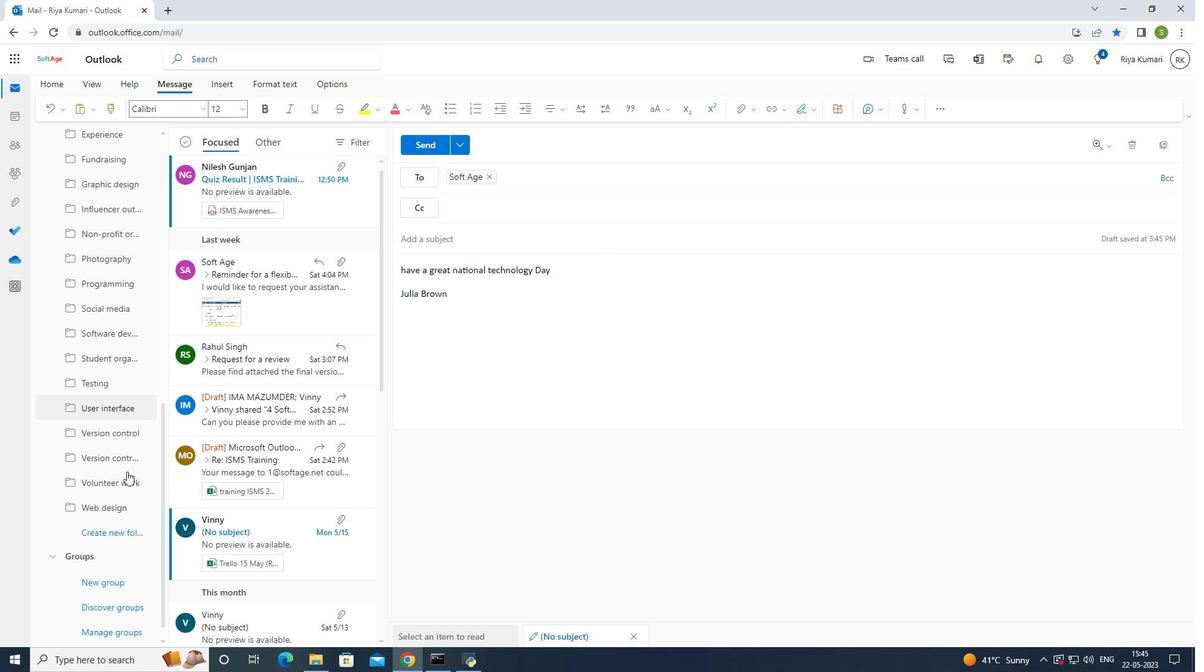 
Action: Mouse moved to (126, 472)
Screenshot: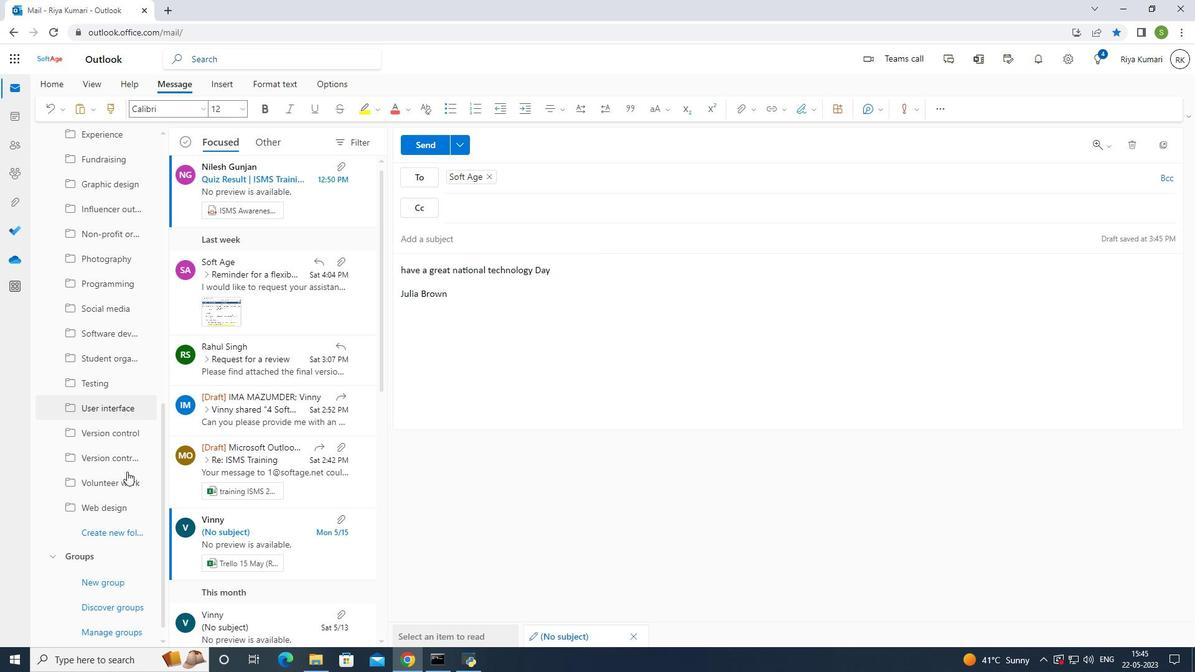 
Action: Mouse scrolled (126, 471) with delta (0, 0)
Screenshot: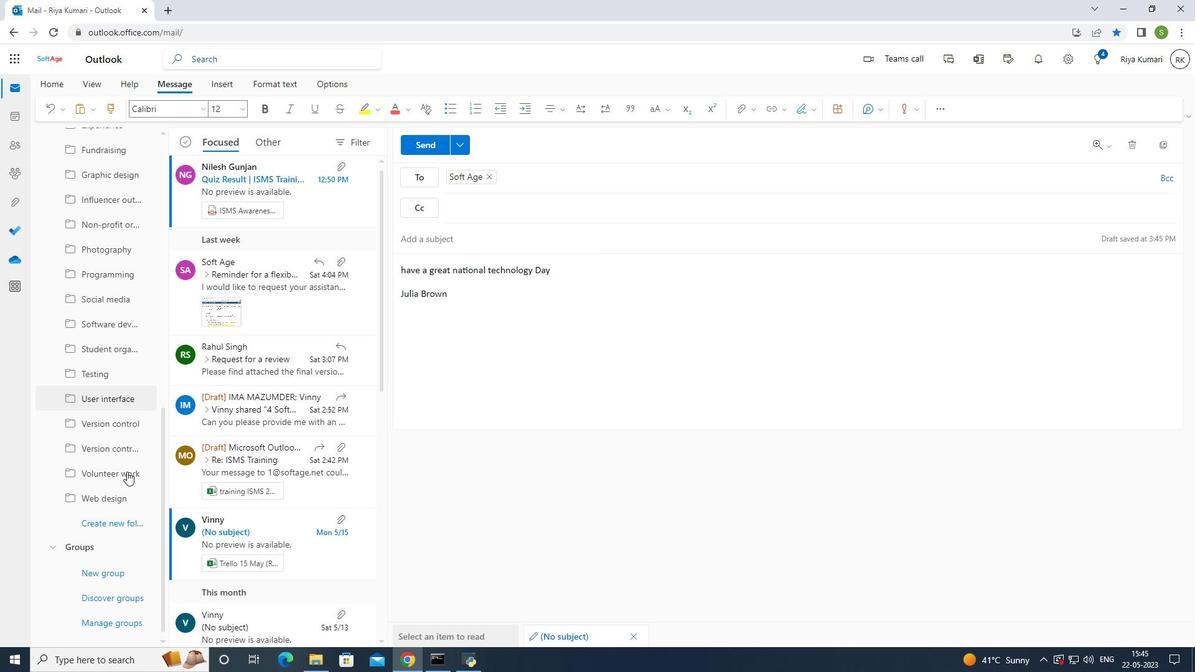 
Action: Mouse moved to (127, 474)
Screenshot: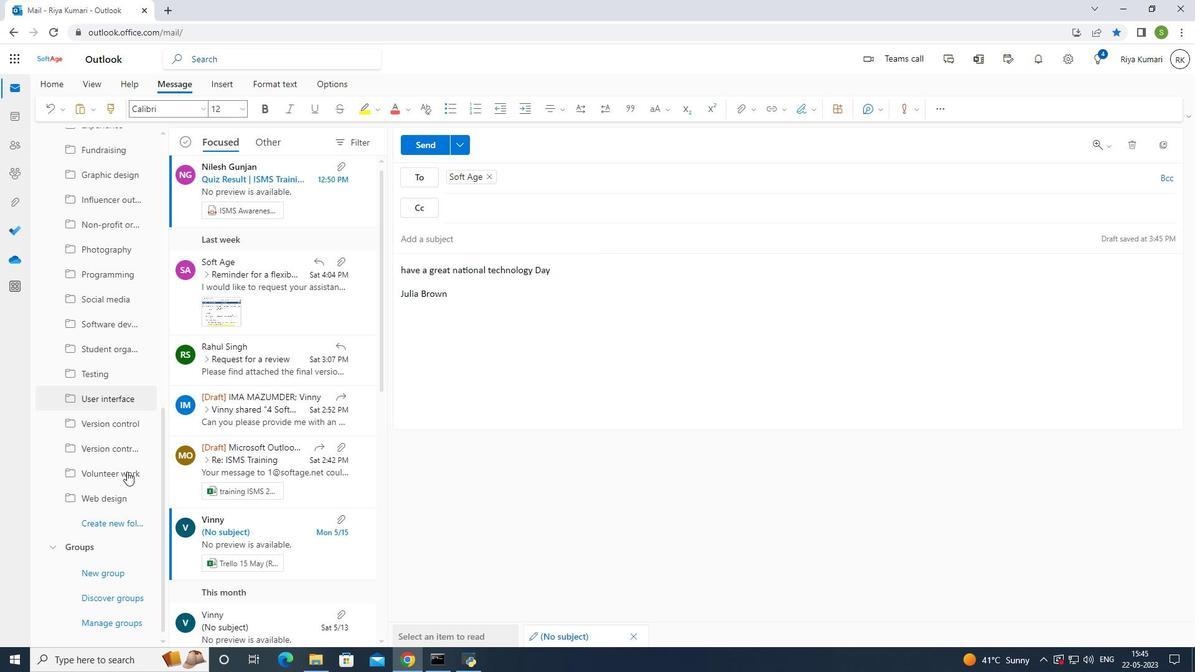 
Action: Mouse scrolled (127, 474) with delta (0, 0)
Screenshot: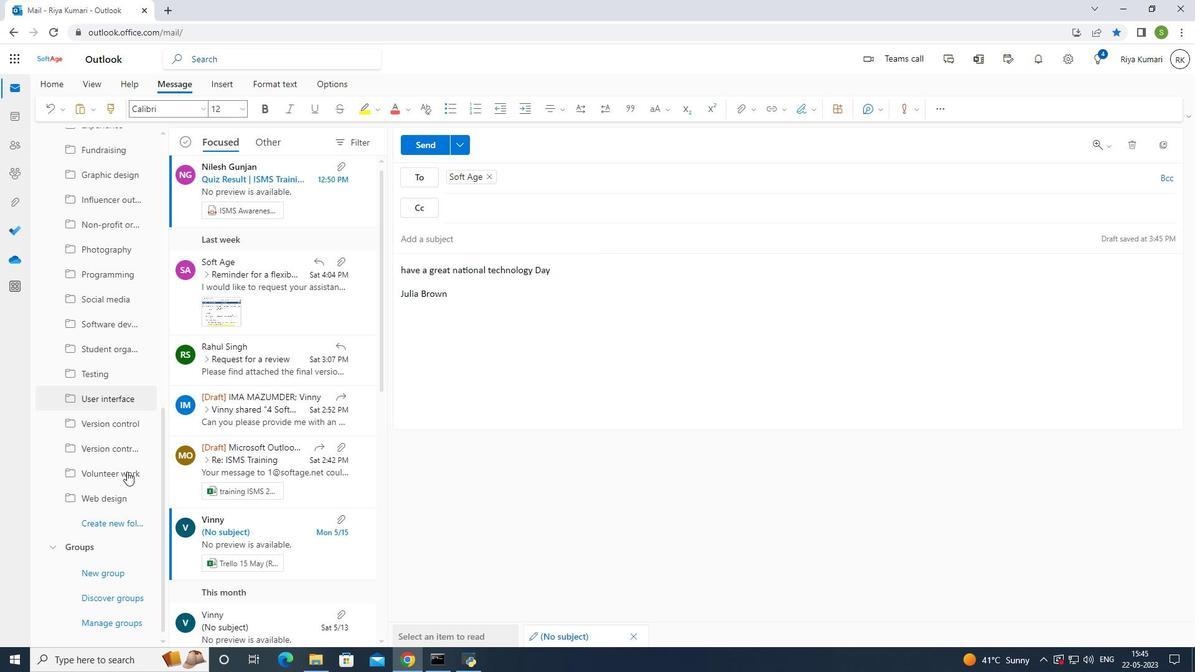 
Action: Mouse moved to (121, 526)
Screenshot: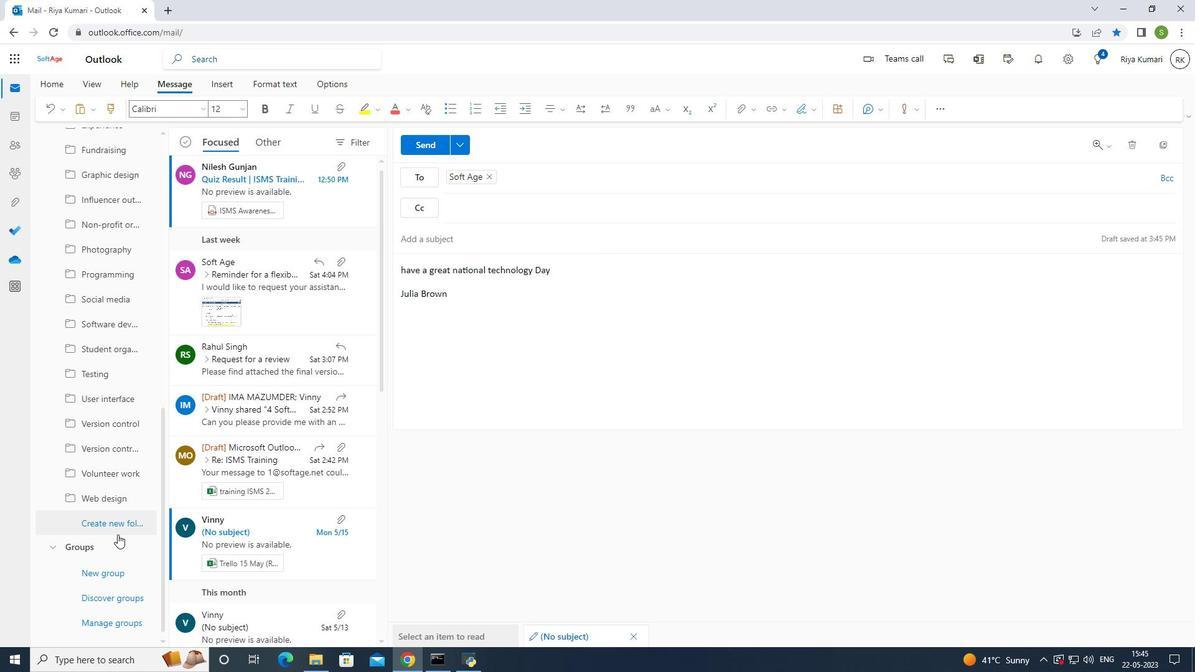 
Action: Mouse pressed left at (121, 526)
Screenshot: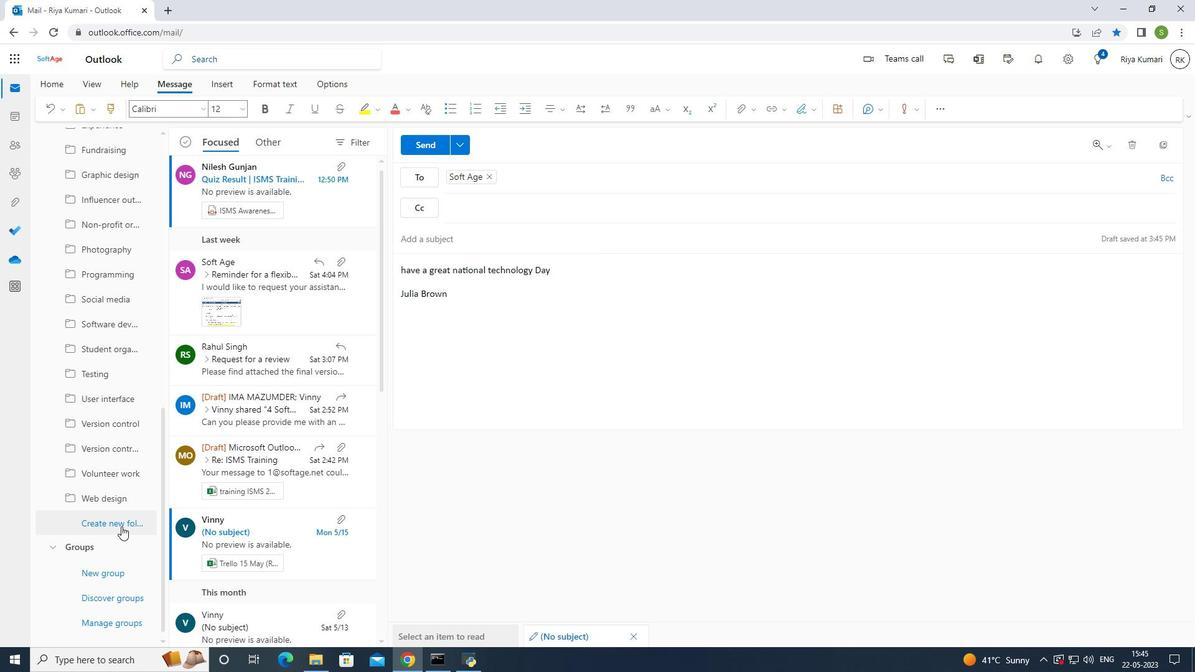 
Action: Key pressed <Key.shift>Artificial<Key.space>intelili<Key.backspace><Key.backspace><Key.backspace>ligence<Key.enter>
Screenshot: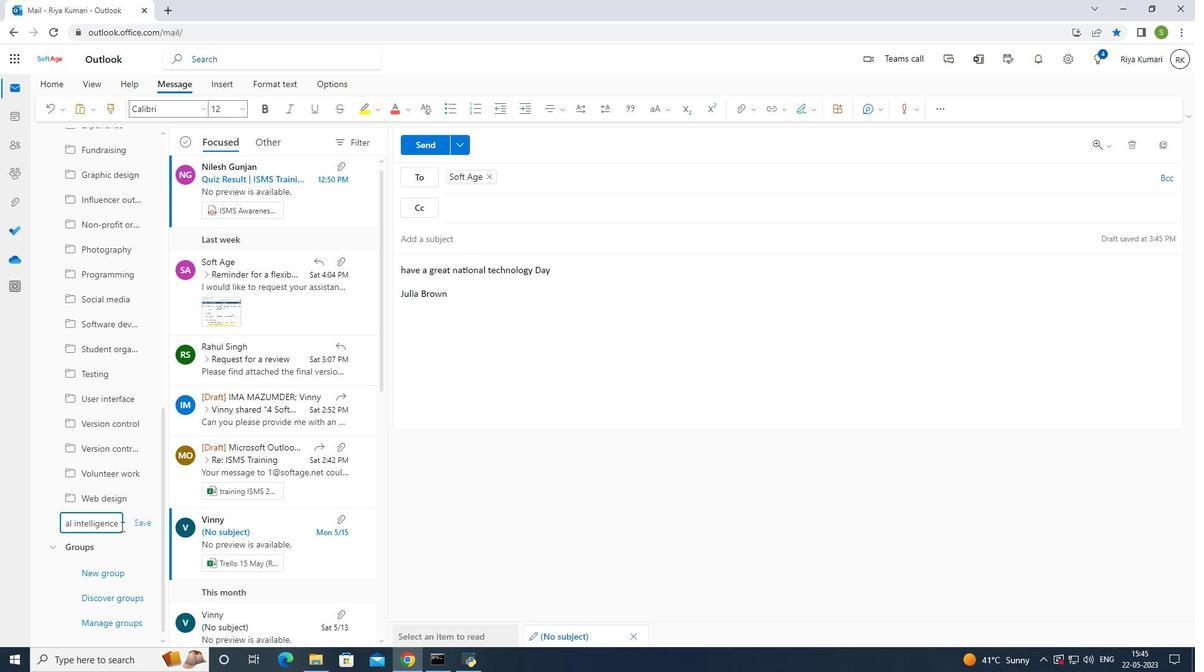 
Action: Mouse moved to (431, 143)
Screenshot: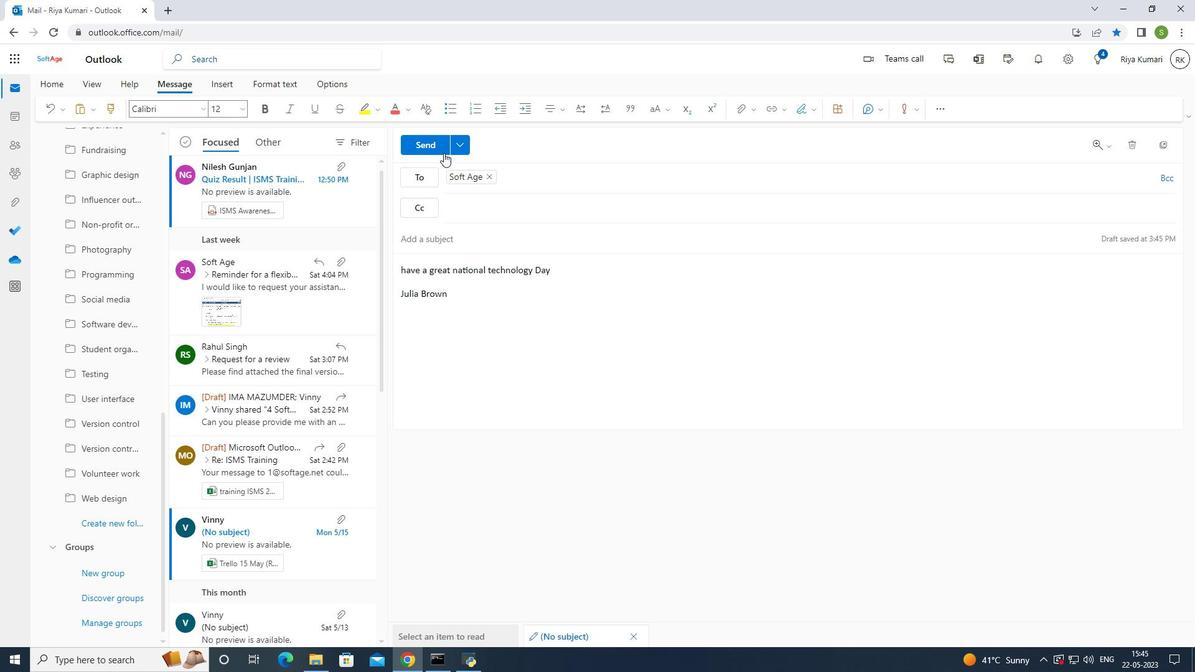 
Action: Mouse pressed left at (431, 143)
Screenshot: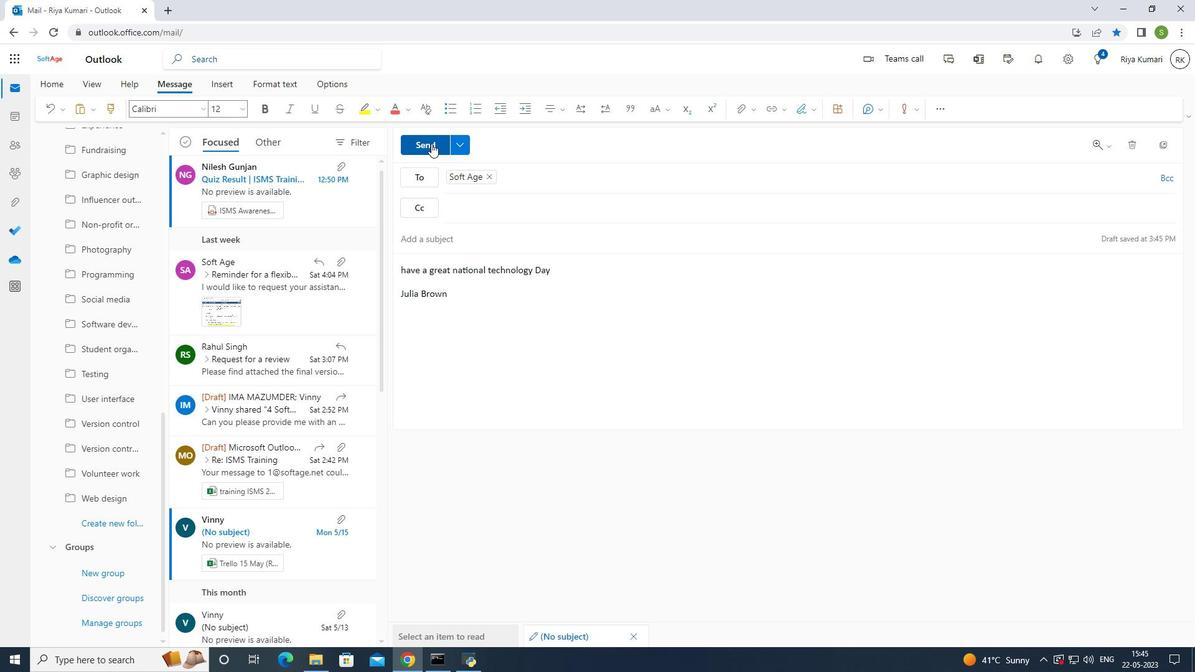 
Action: Mouse moved to (586, 381)
Screenshot: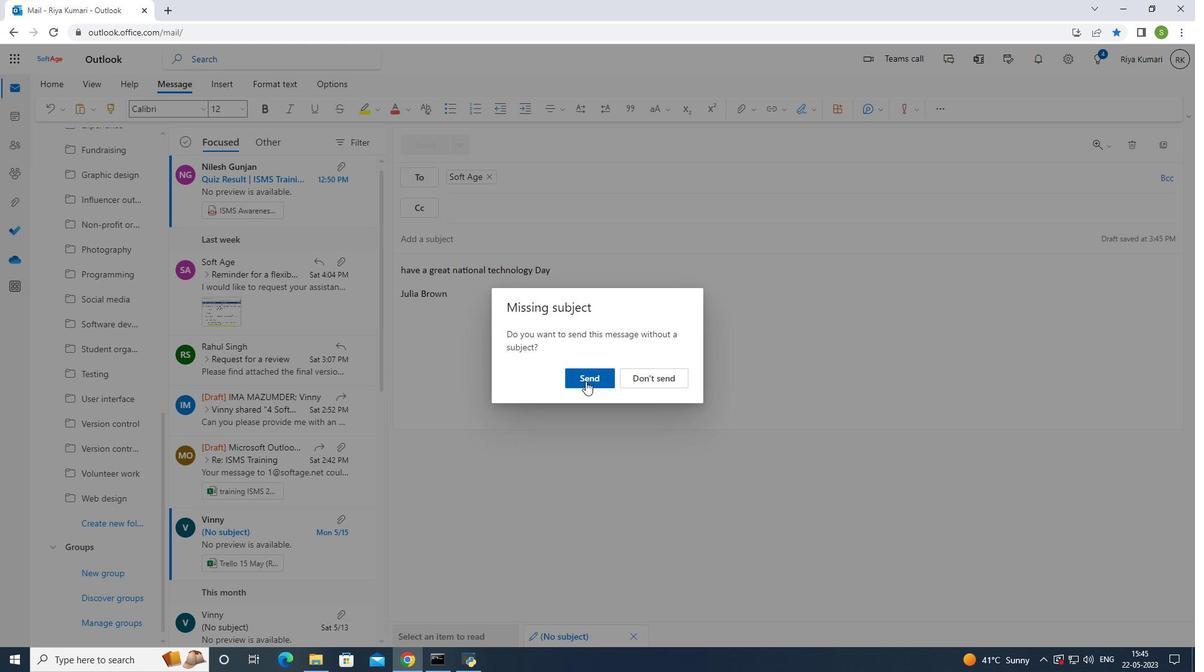 
Action: Mouse pressed left at (586, 381)
Screenshot: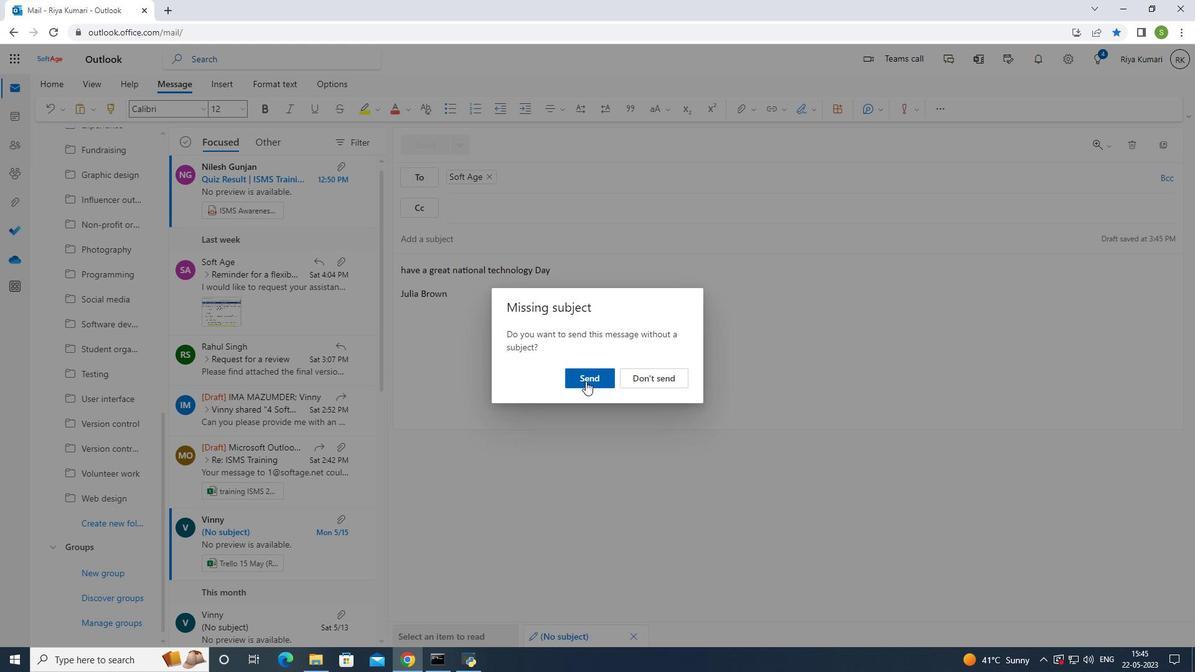
